 Task: Search One-way flight tickets for 2 adults, in Premium economy from Sharm El Sheikh to Beijing to travel on 15-Dec-2023.
Action: Mouse moved to (435, 368)
Screenshot: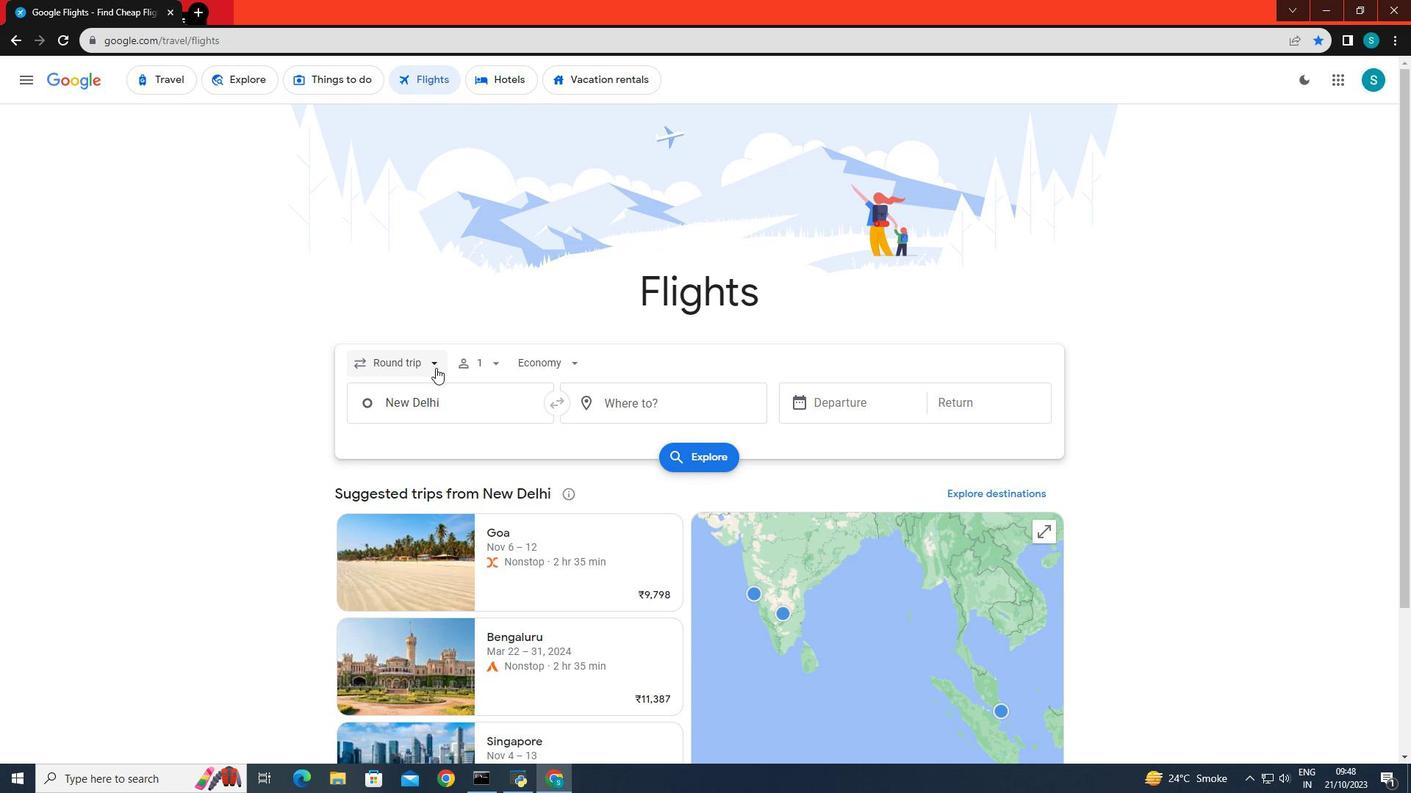 
Action: Mouse pressed left at (435, 368)
Screenshot: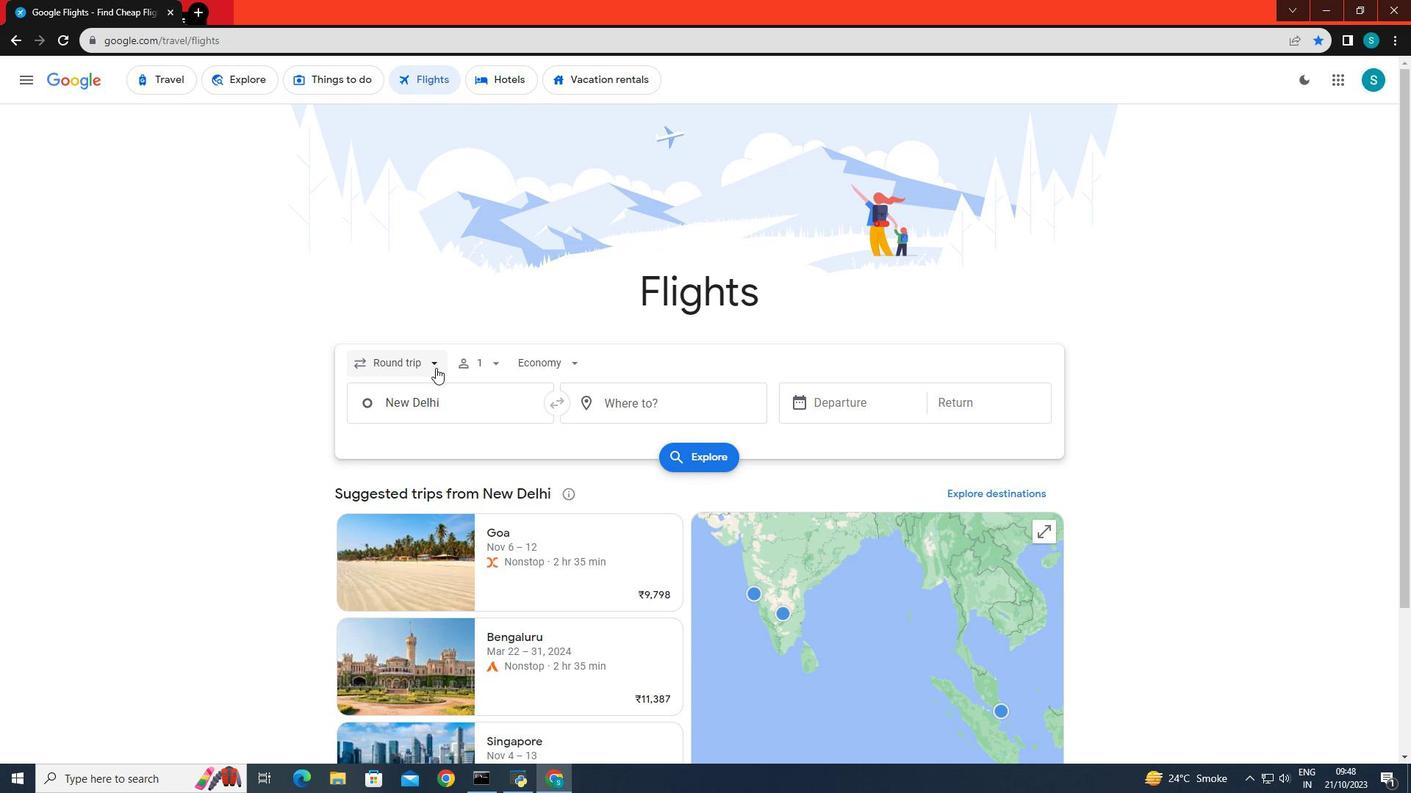 
Action: Mouse moved to (401, 430)
Screenshot: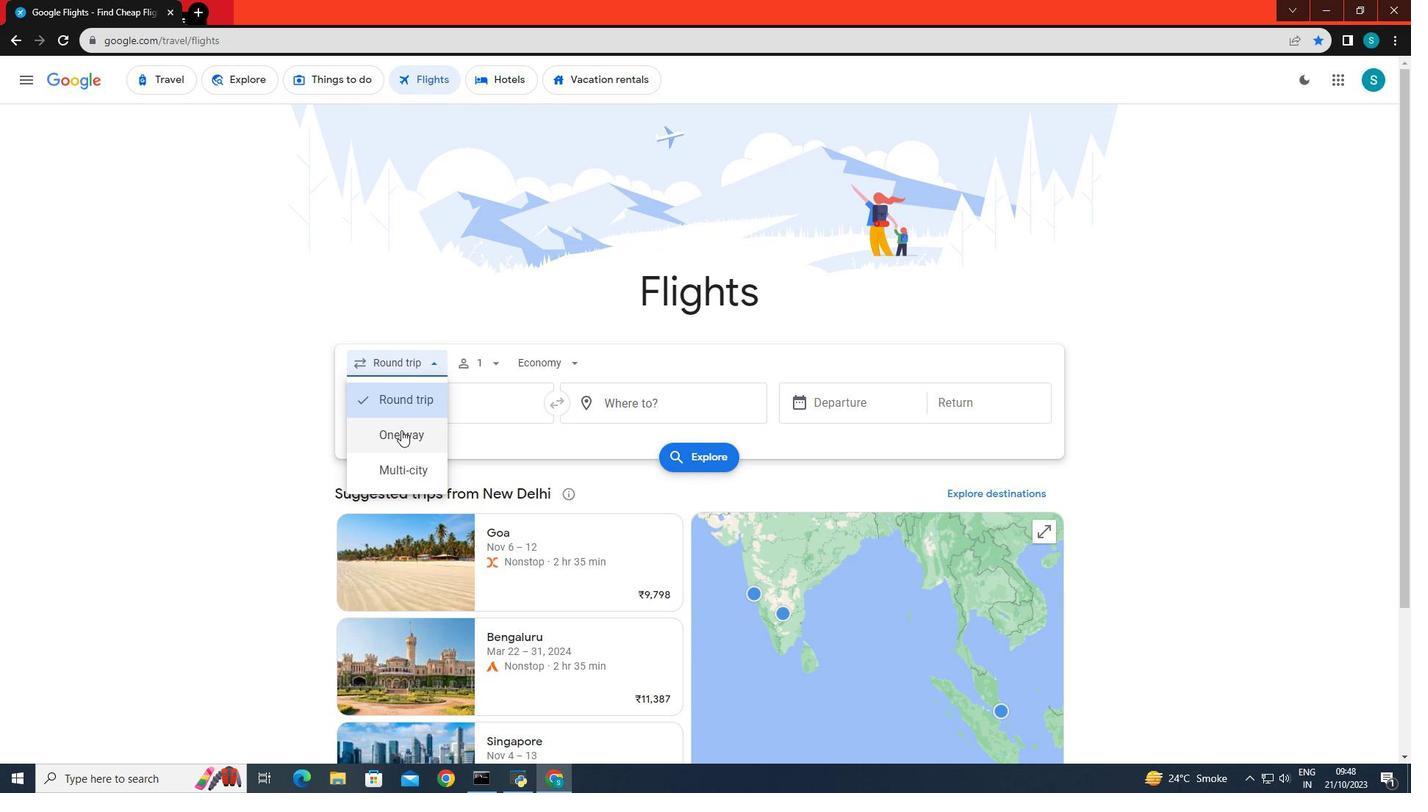 
Action: Mouse pressed left at (401, 430)
Screenshot: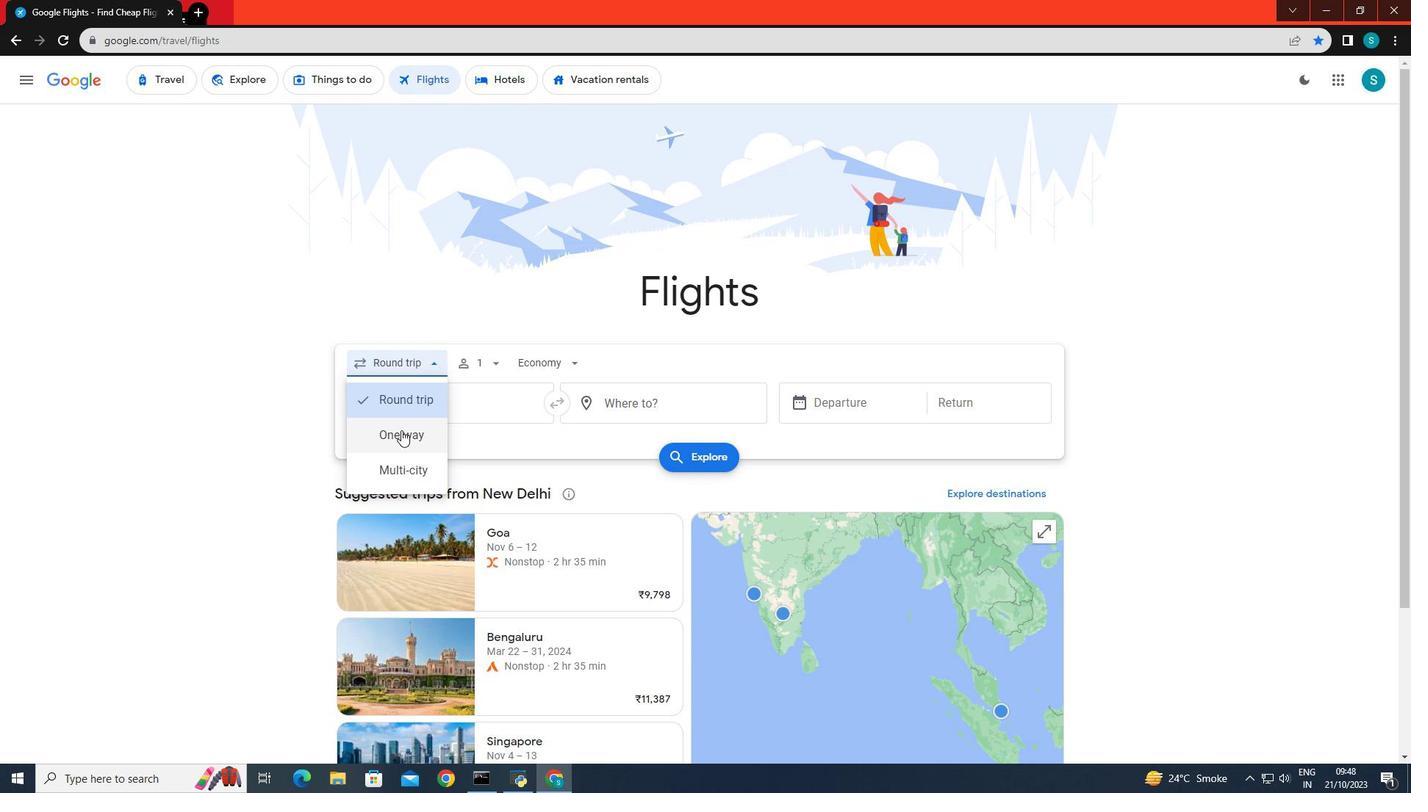 
Action: Mouse moved to (485, 367)
Screenshot: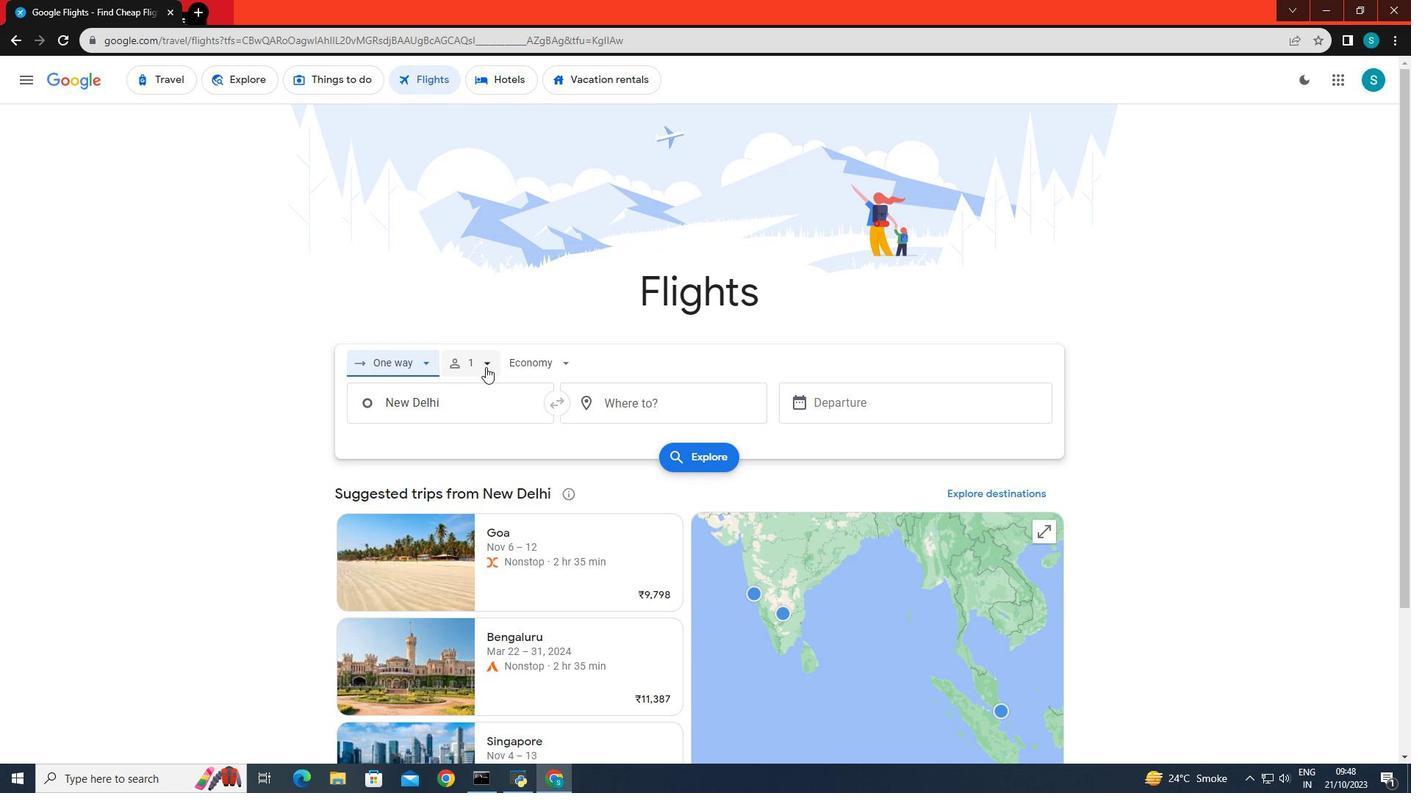 
Action: Mouse pressed left at (485, 367)
Screenshot: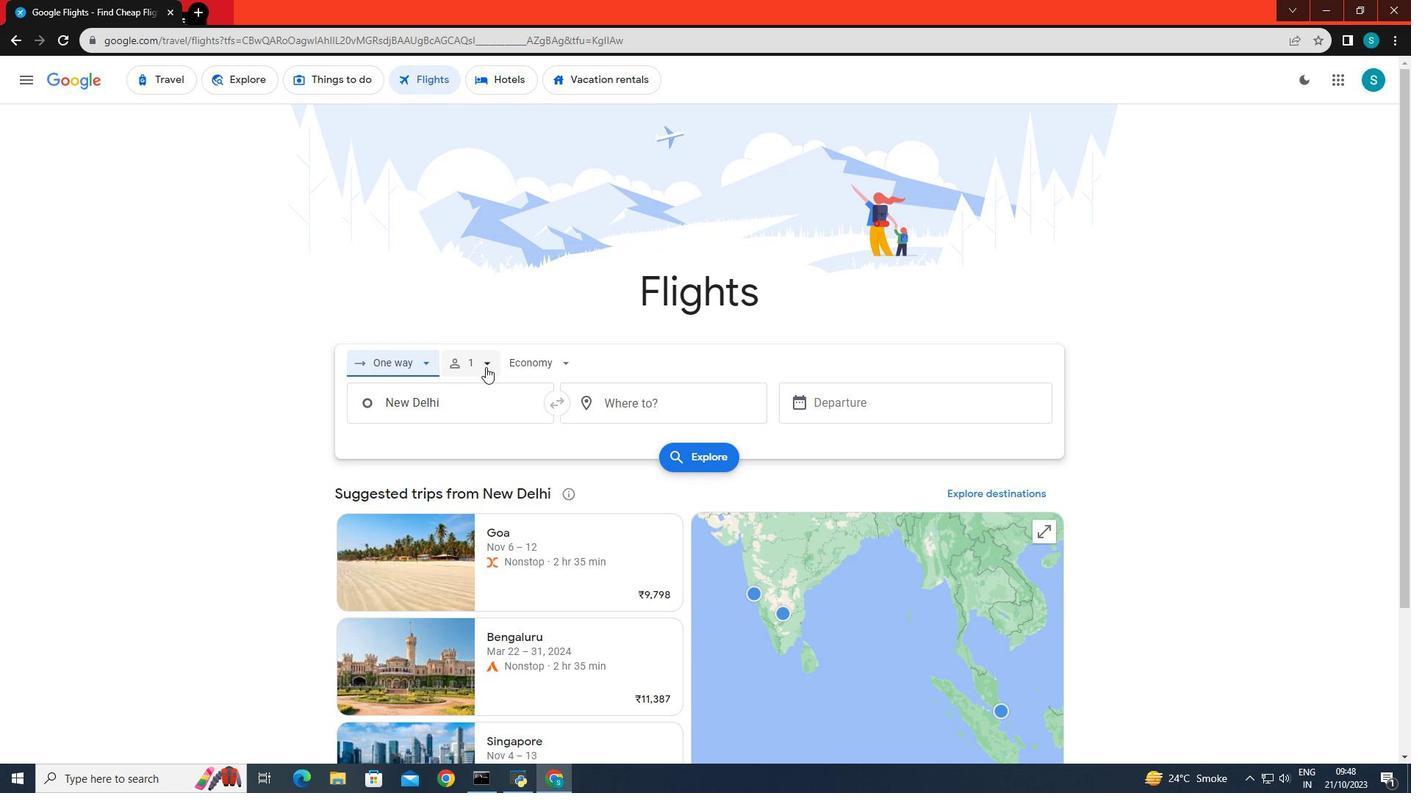 
Action: Mouse moved to (602, 402)
Screenshot: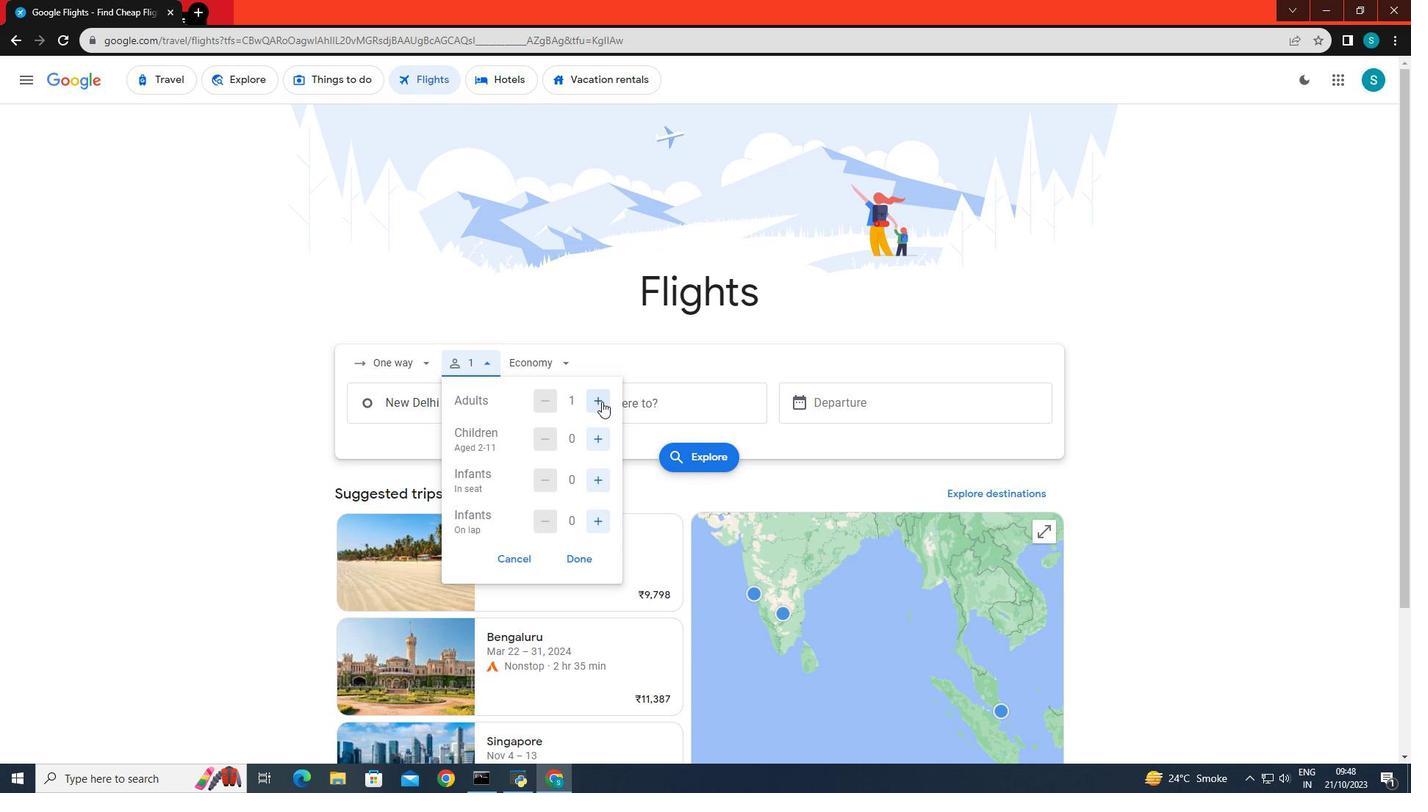 
Action: Mouse pressed left at (602, 402)
Screenshot: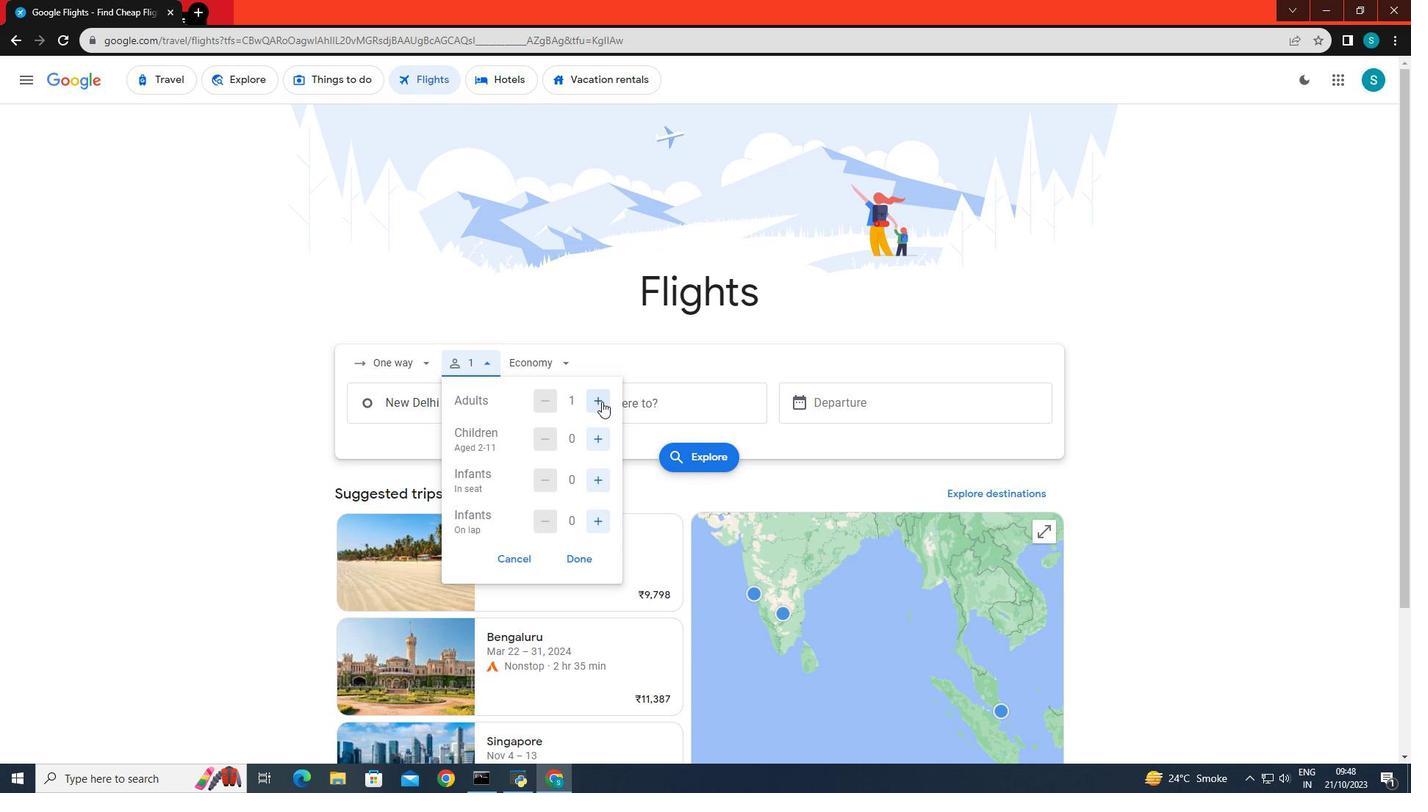 
Action: Mouse moved to (577, 568)
Screenshot: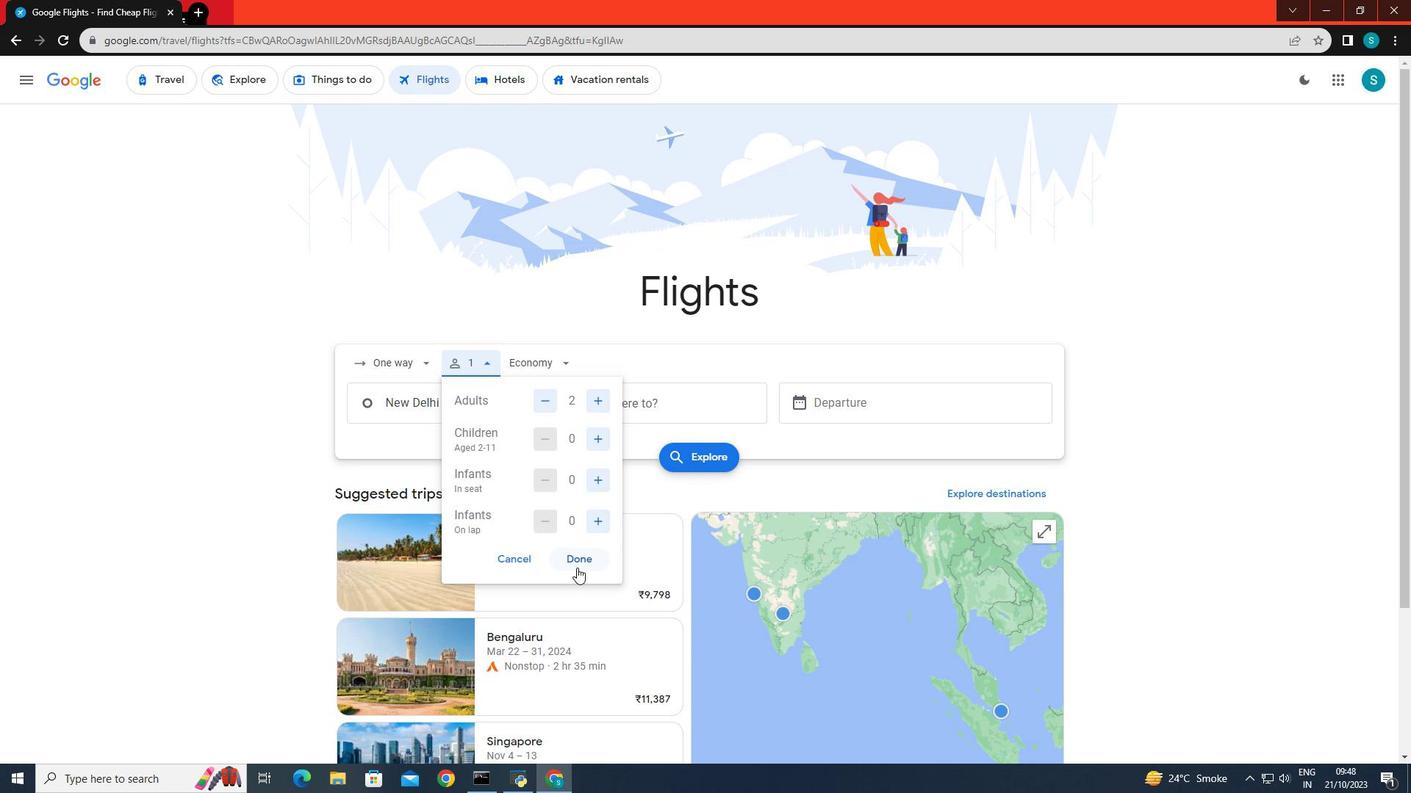 
Action: Mouse pressed left at (577, 568)
Screenshot: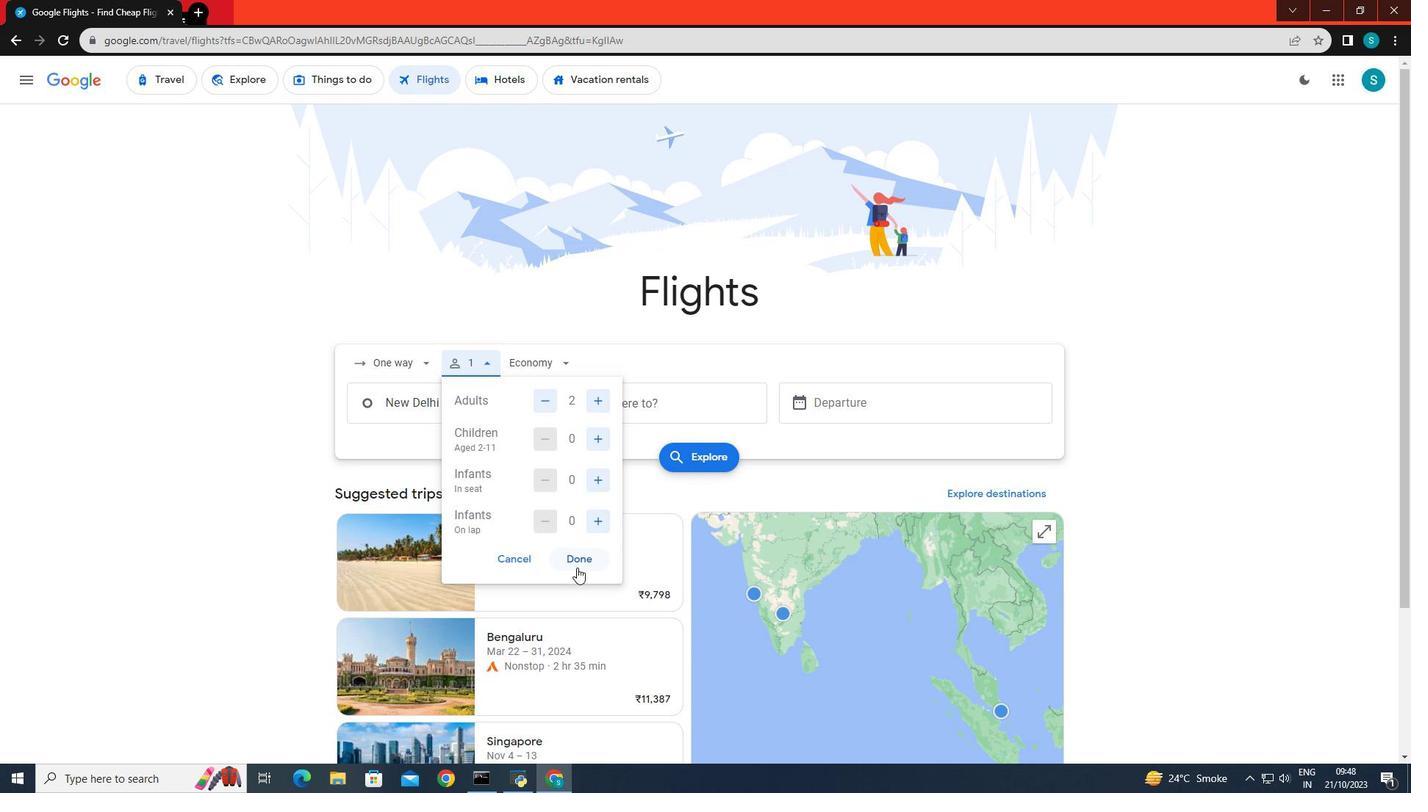 
Action: Mouse moved to (419, 423)
Screenshot: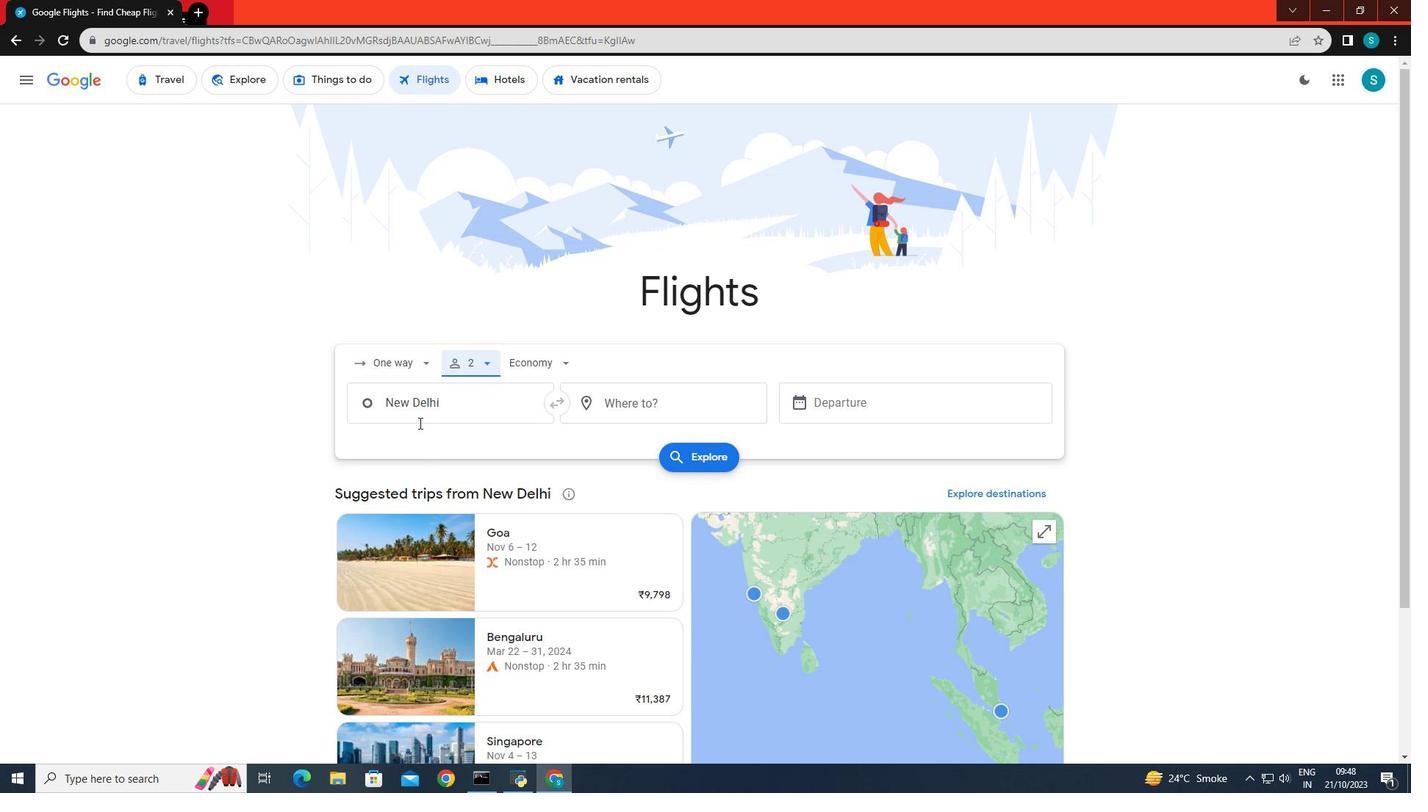 
Action: Mouse scrolled (419, 422) with delta (0, 0)
Screenshot: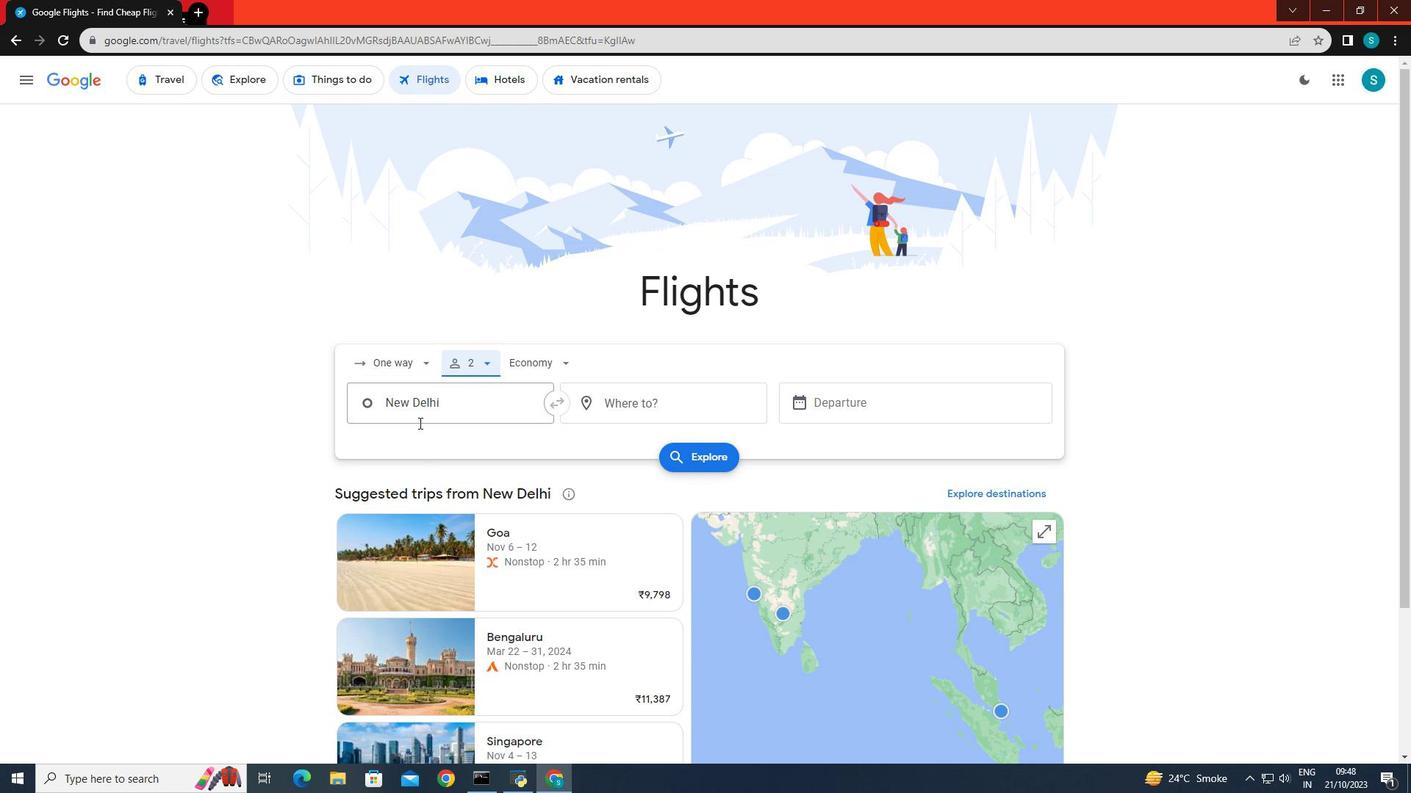 
Action: Mouse moved to (560, 293)
Screenshot: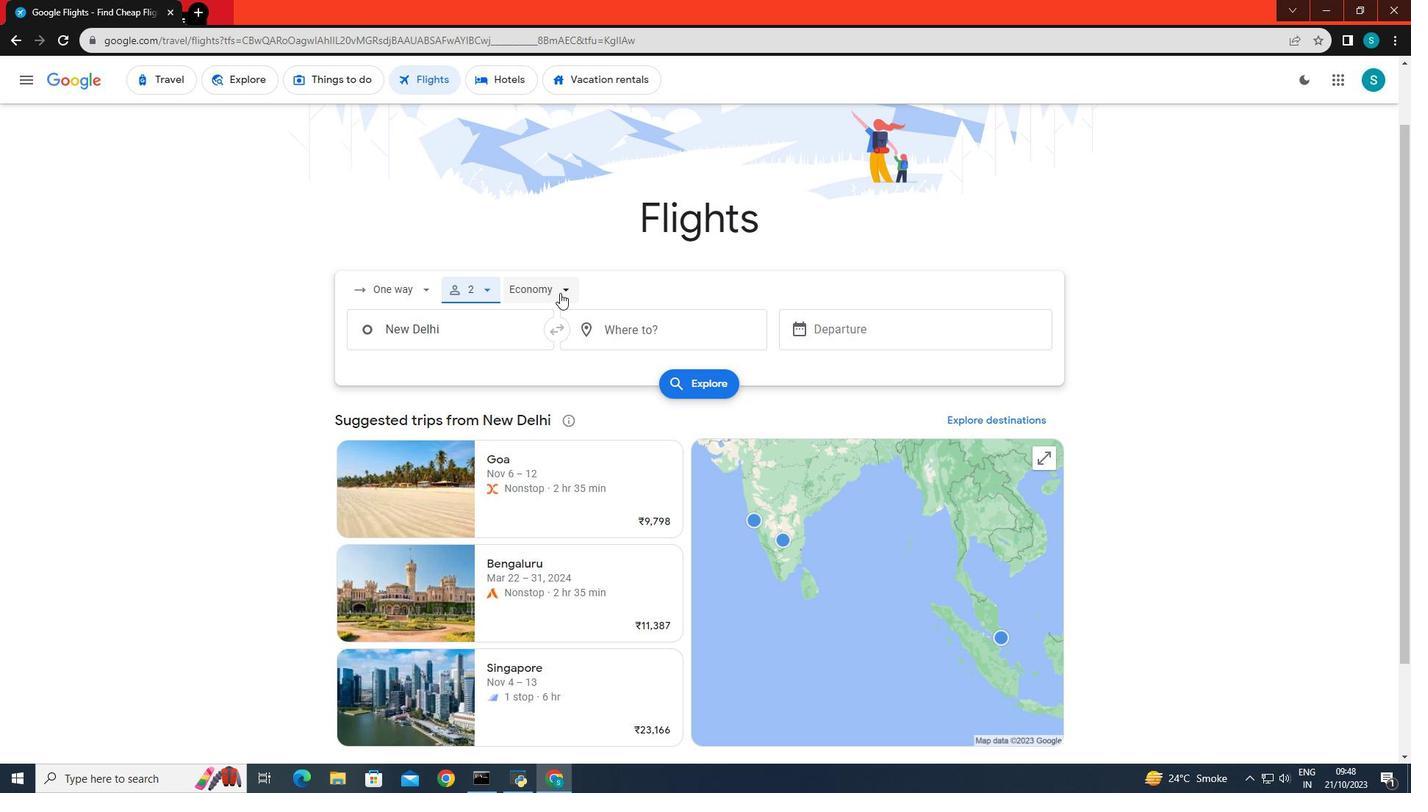 
Action: Mouse pressed left at (560, 293)
Screenshot: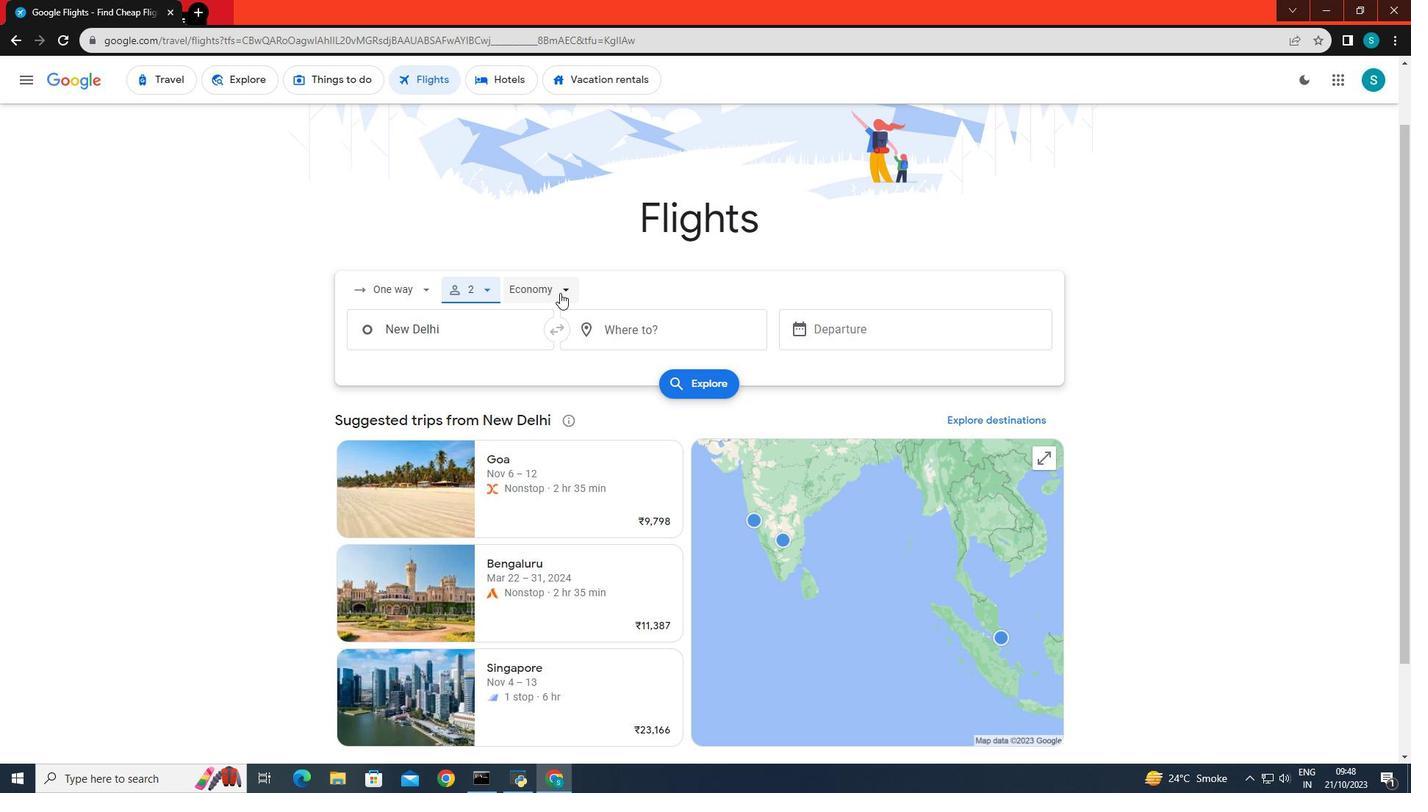 
Action: Mouse moved to (560, 362)
Screenshot: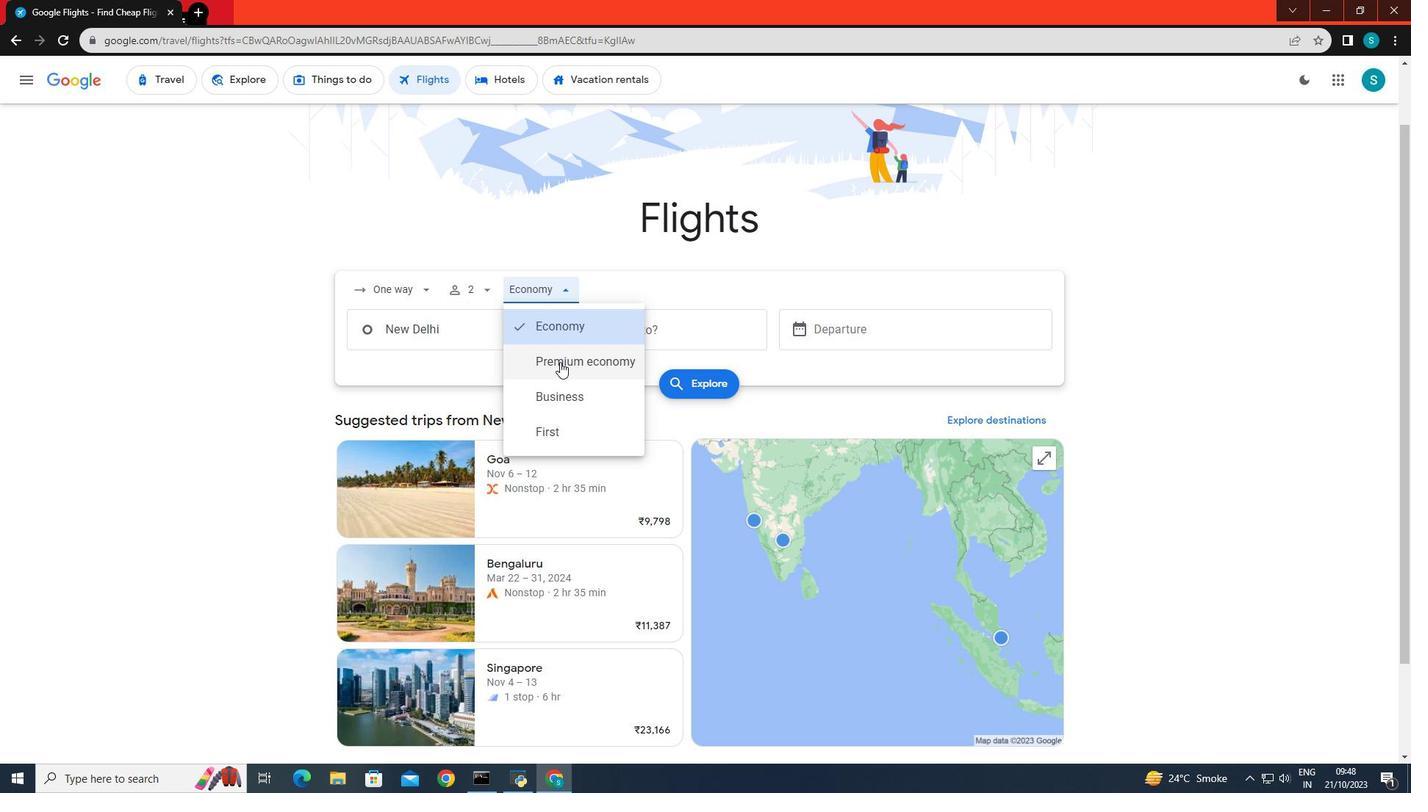 
Action: Mouse pressed left at (560, 362)
Screenshot: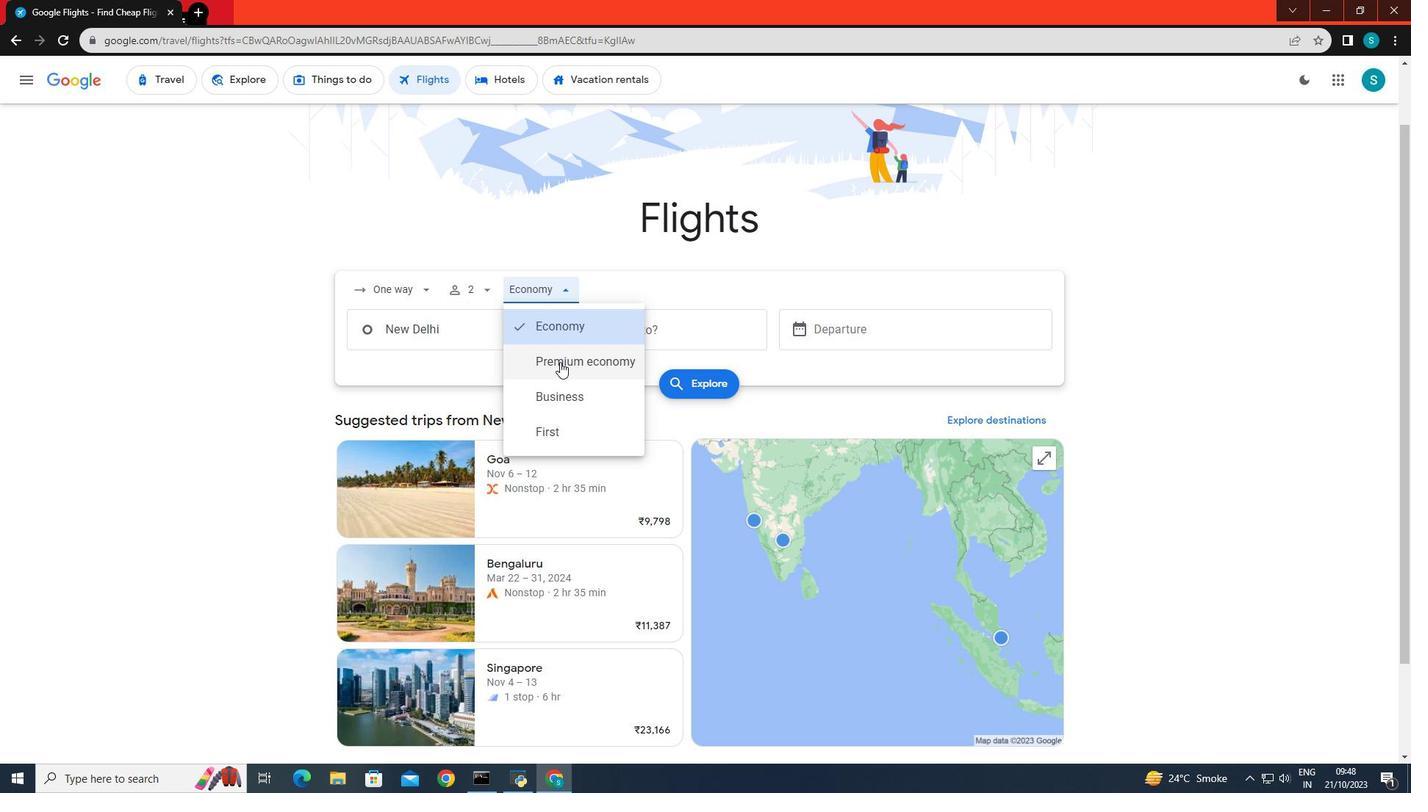 
Action: Mouse moved to (495, 336)
Screenshot: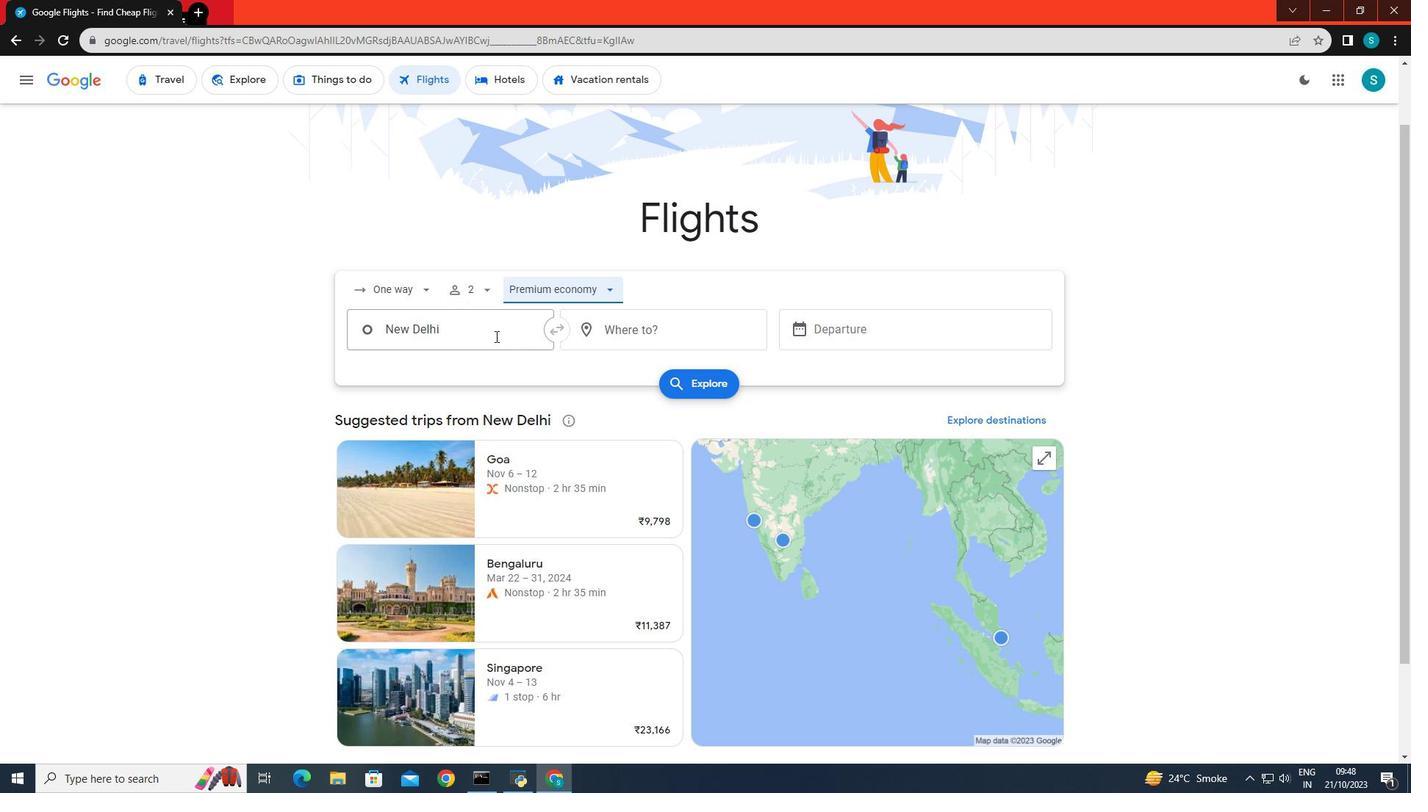 
Action: Mouse pressed left at (495, 336)
Screenshot: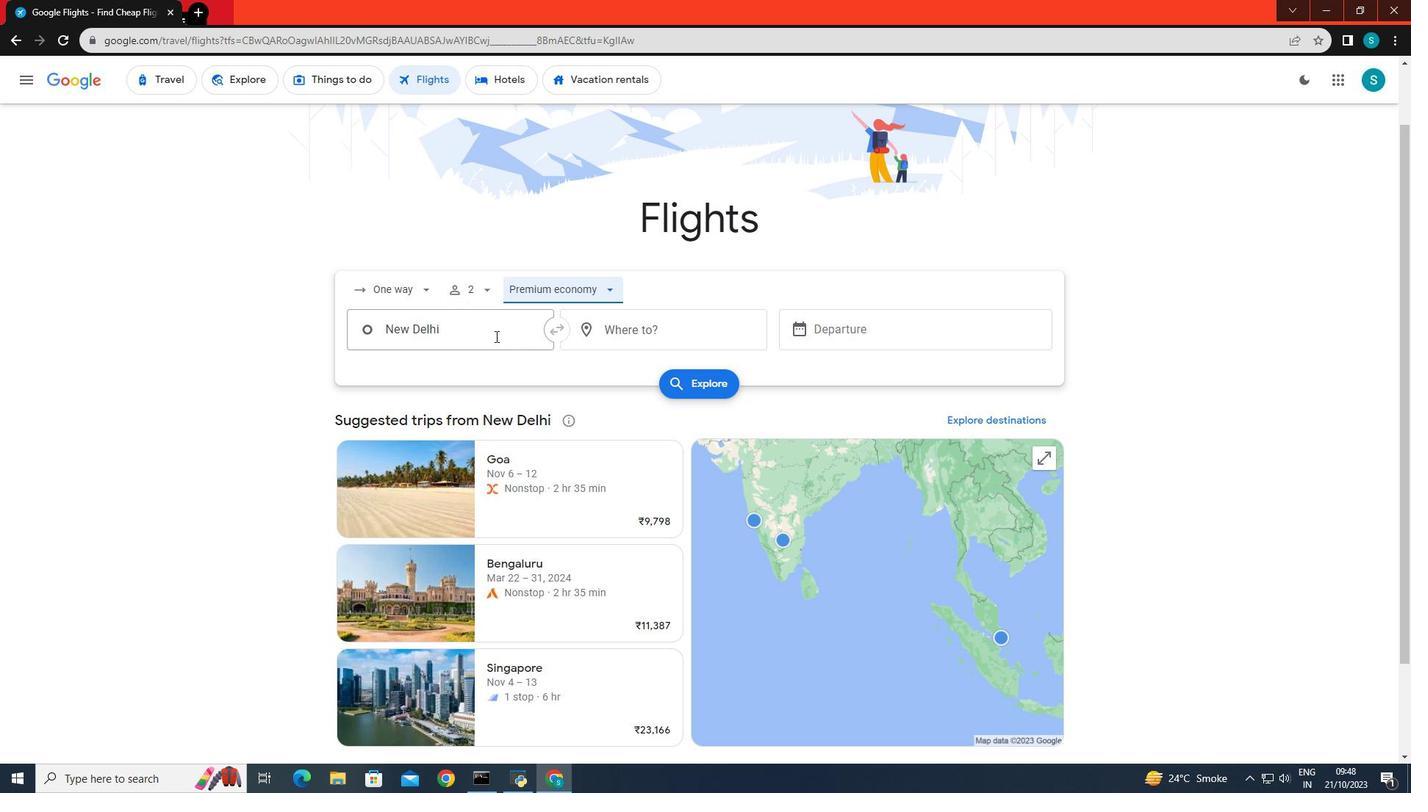 
Action: Key pressed <Key.backspace><Key.caps_lock>S<Key.caps_lock>har
Screenshot: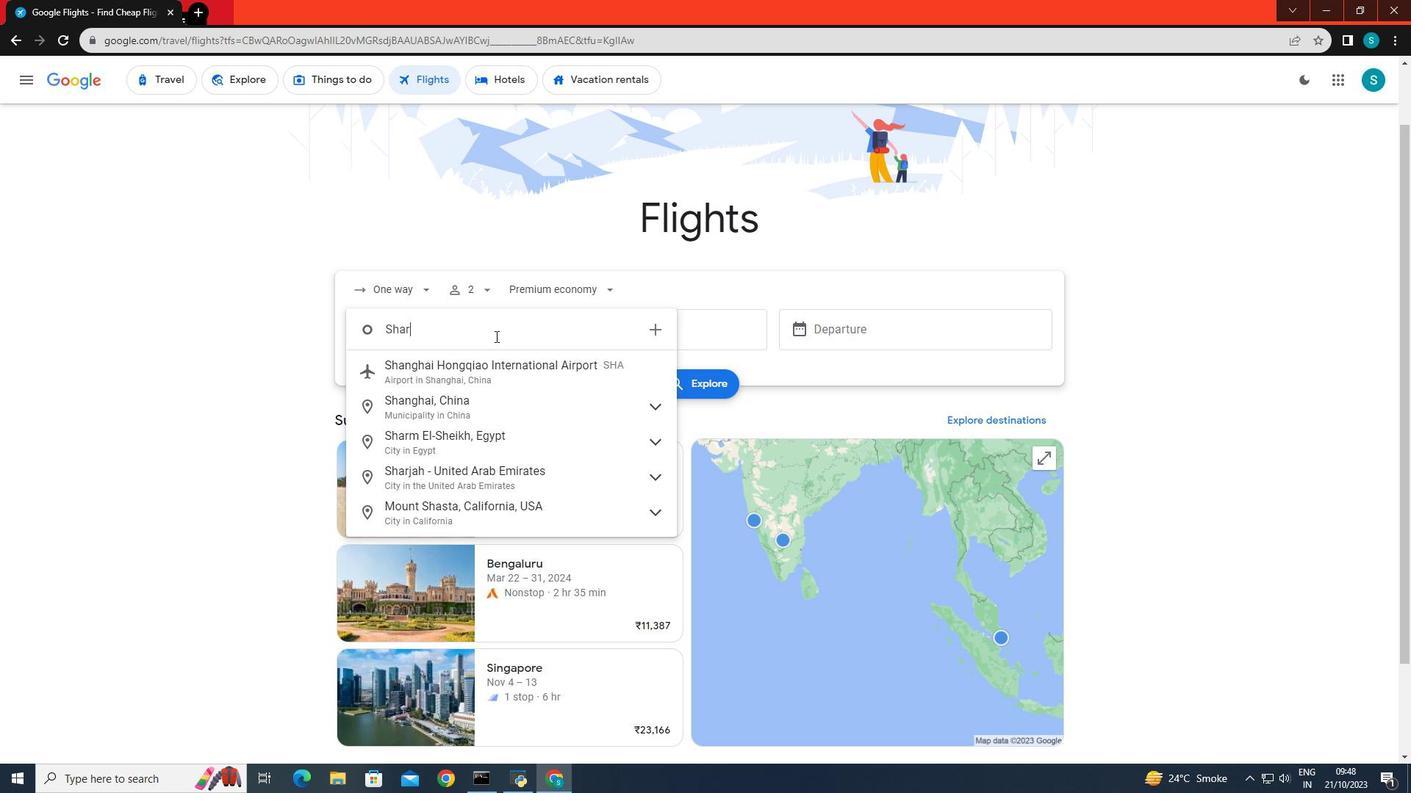 
Action: Mouse moved to (421, 361)
Screenshot: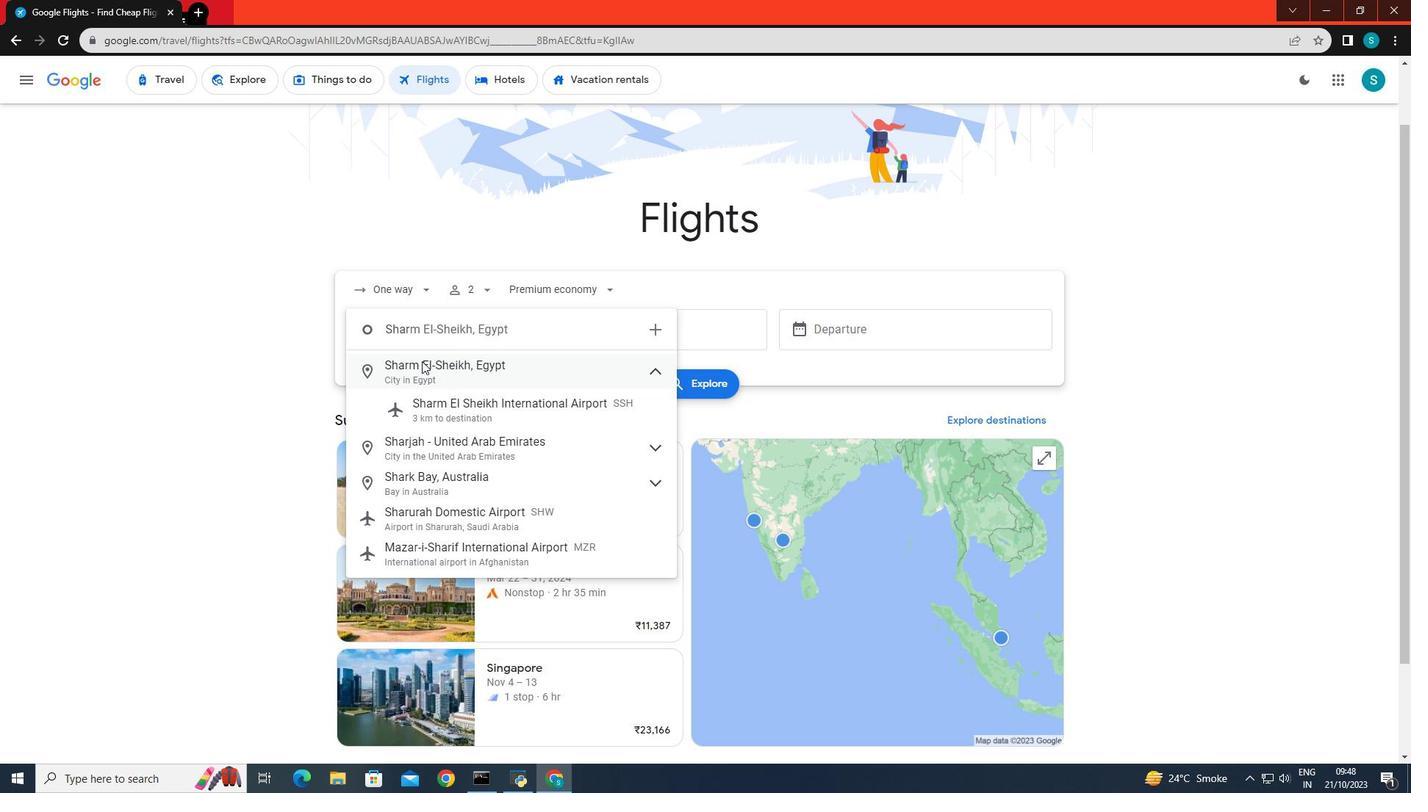 
Action: Mouse pressed left at (421, 361)
Screenshot: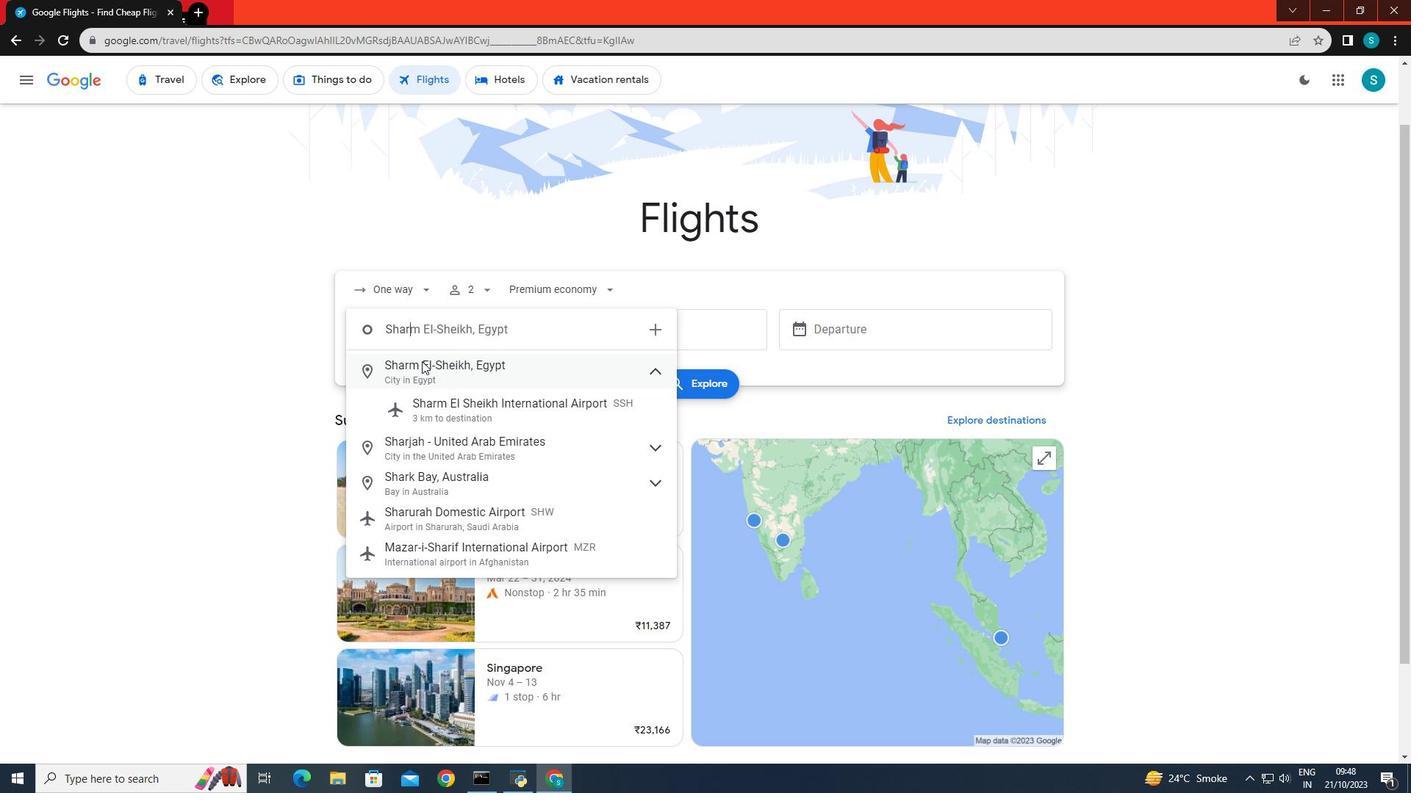 
Action: Mouse moved to (622, 324)
Screenshot: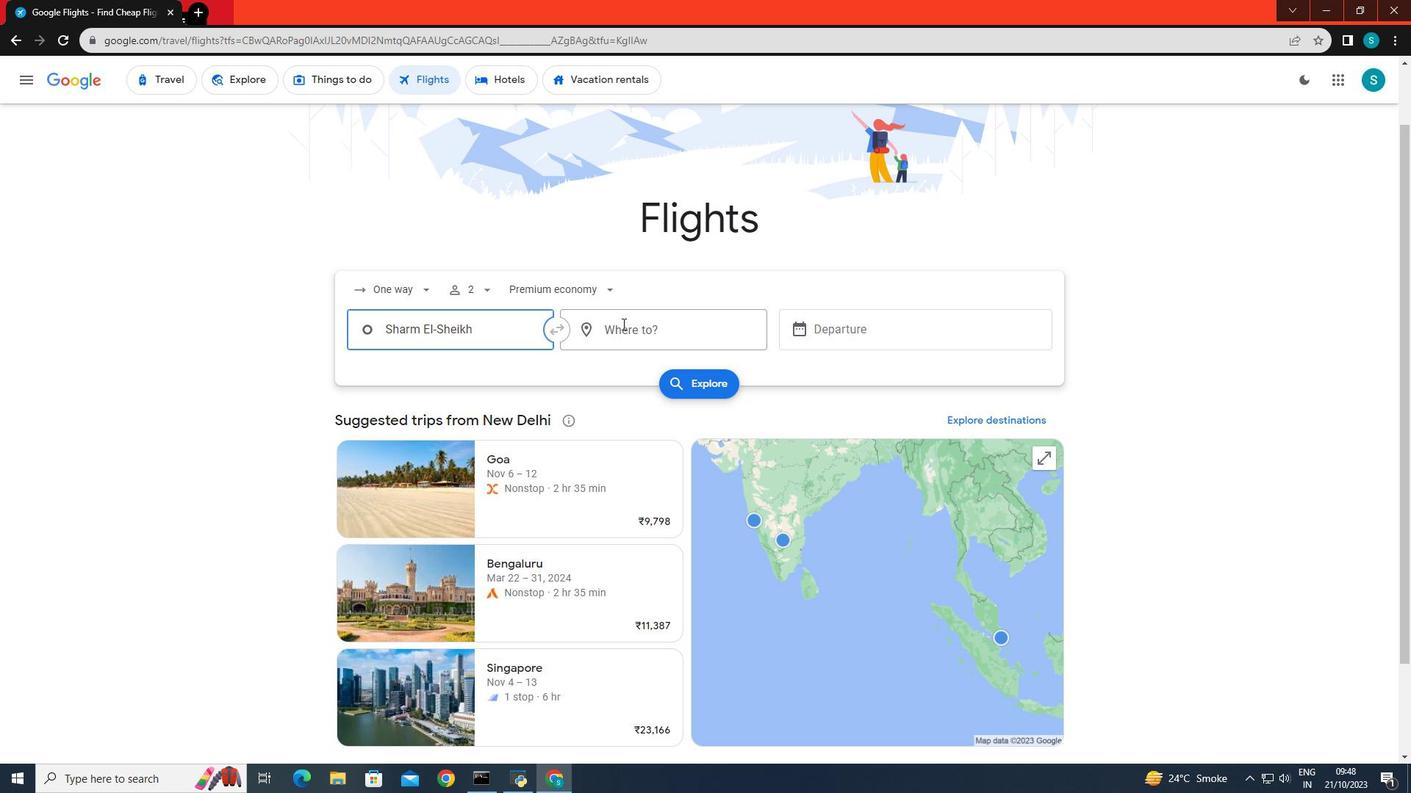 
Action: Mouse pressed left at (622, 324)
Screenshot: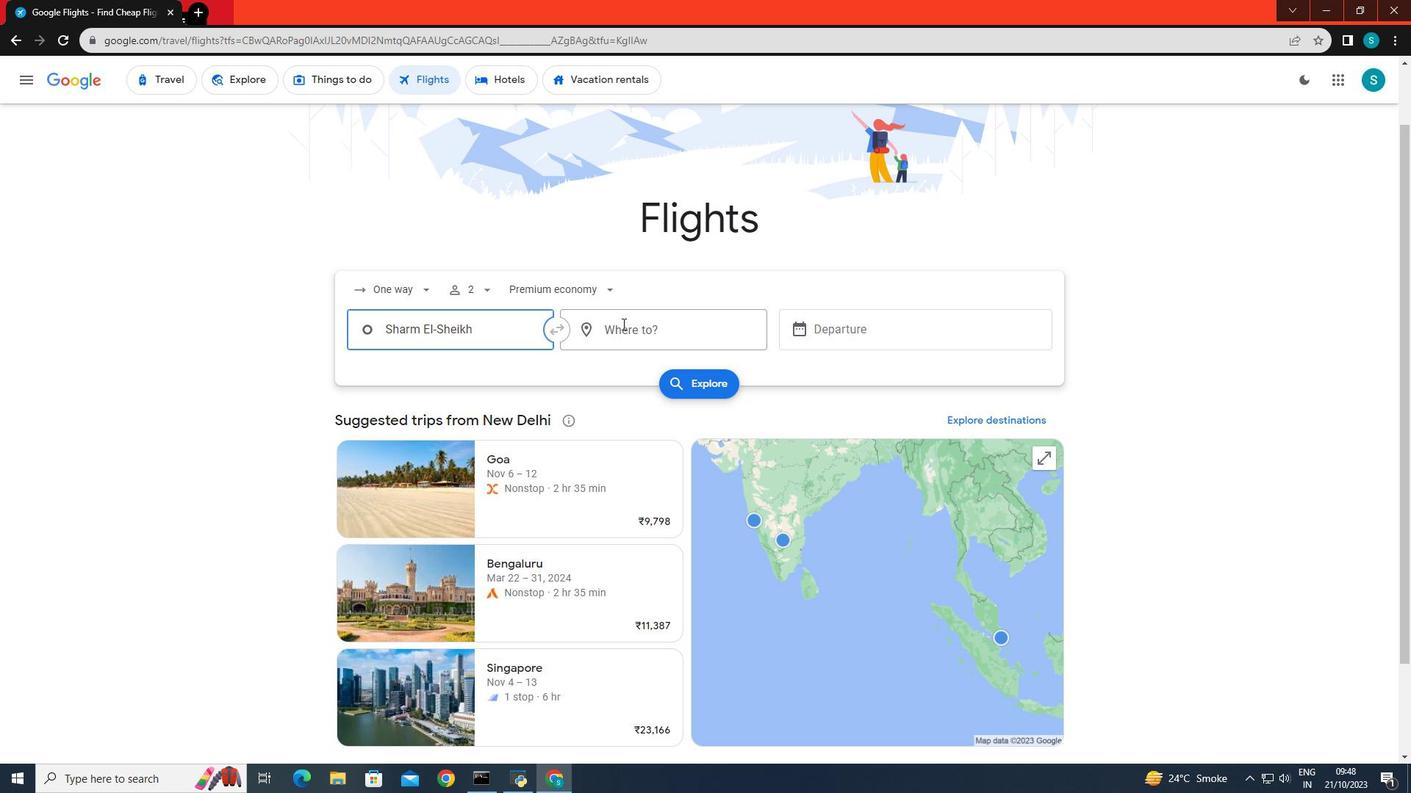 
Action: Key pressed <Key.caps_lock>B<Key.caps_lock>ei
Screenshot: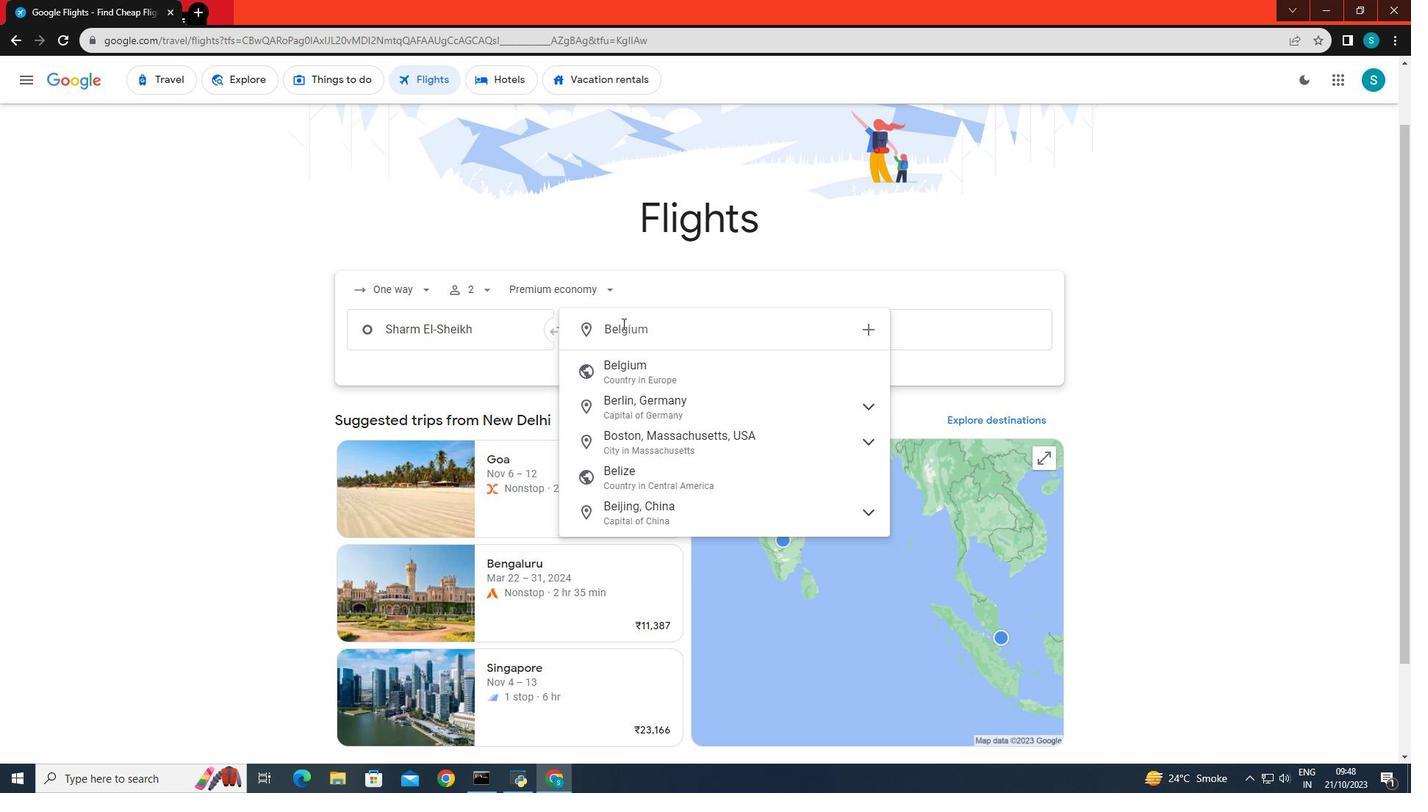 
Action: Mouse moved to (663, 360)
Screenshot: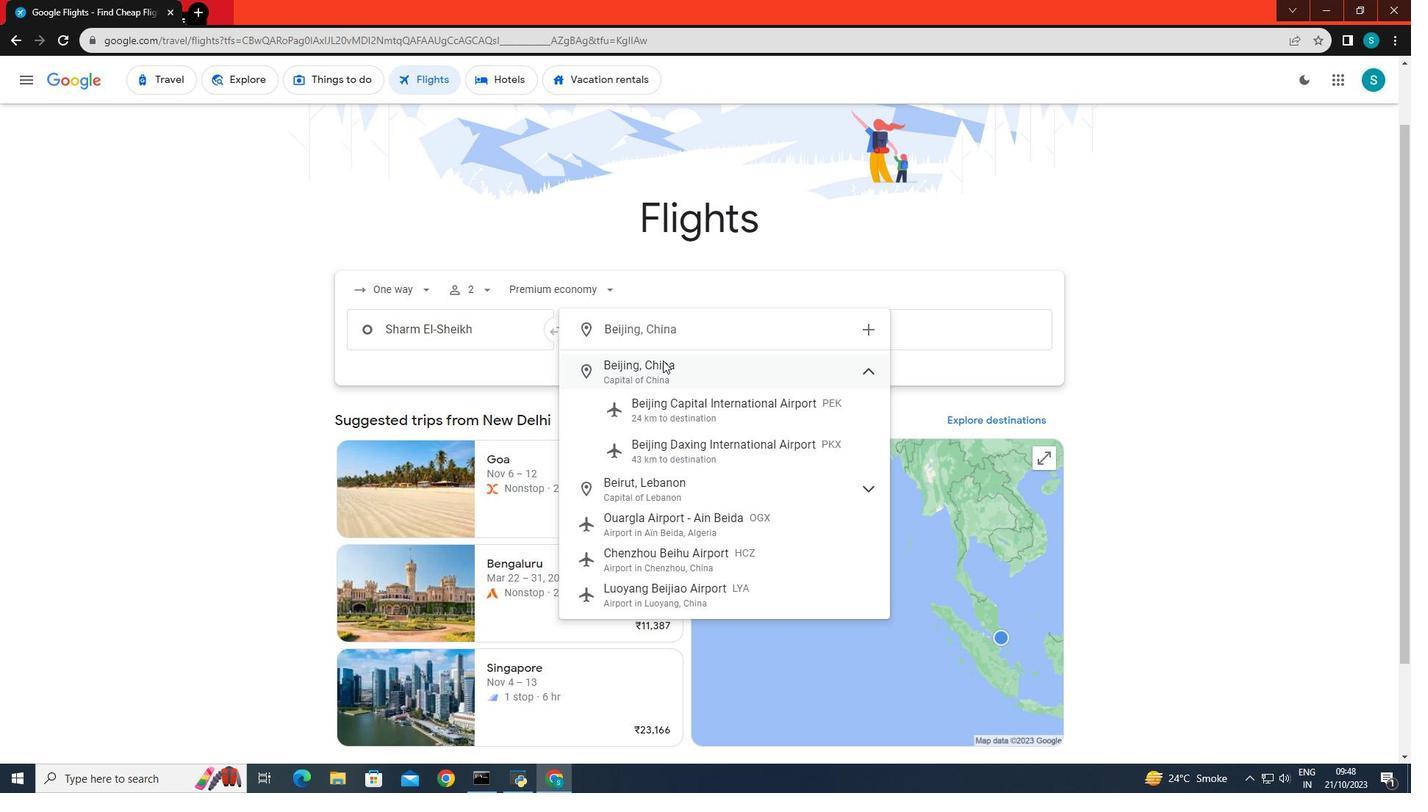 
Action: Mouse pressed left at (663, 360)
Screenshot: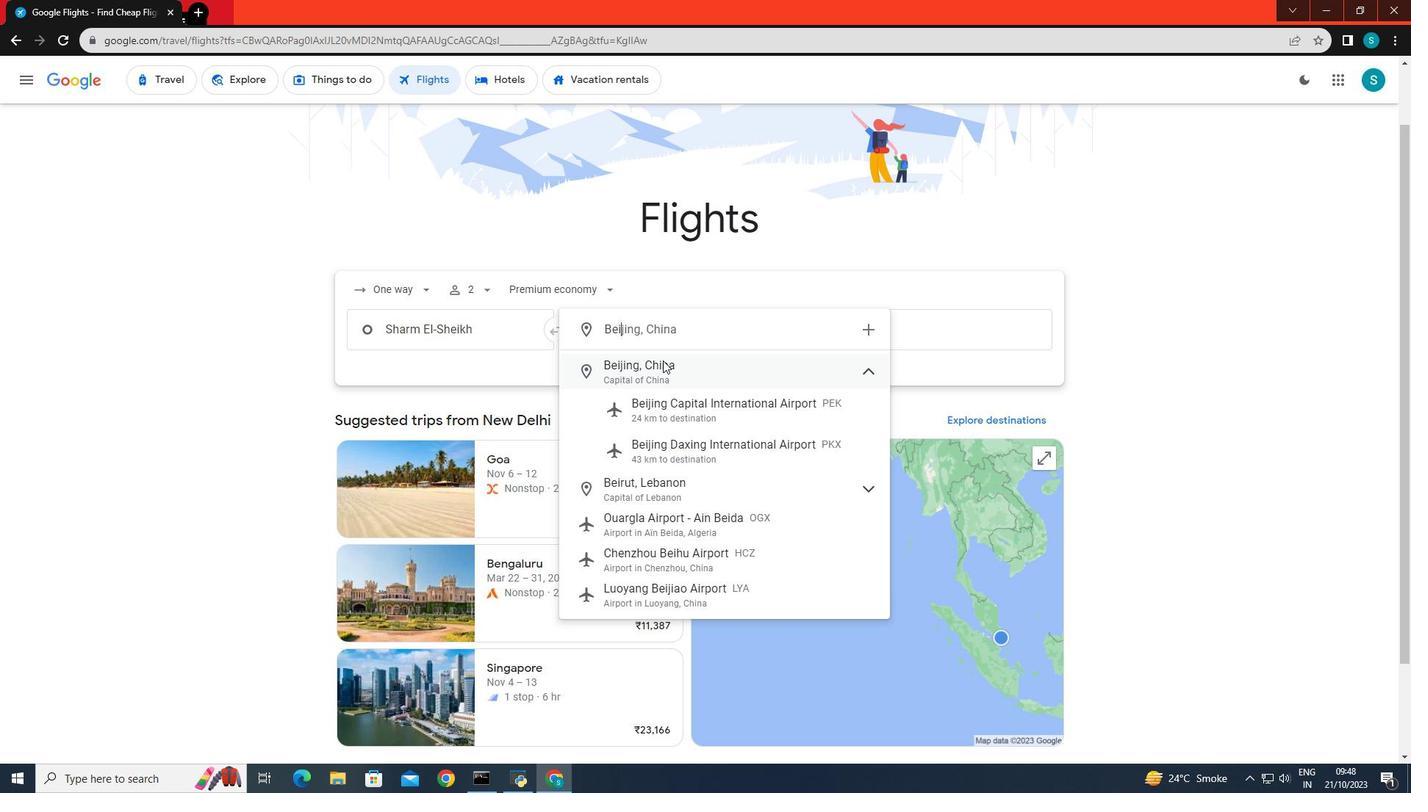
Action: Mouse moved to (852, 327)
Screenshot: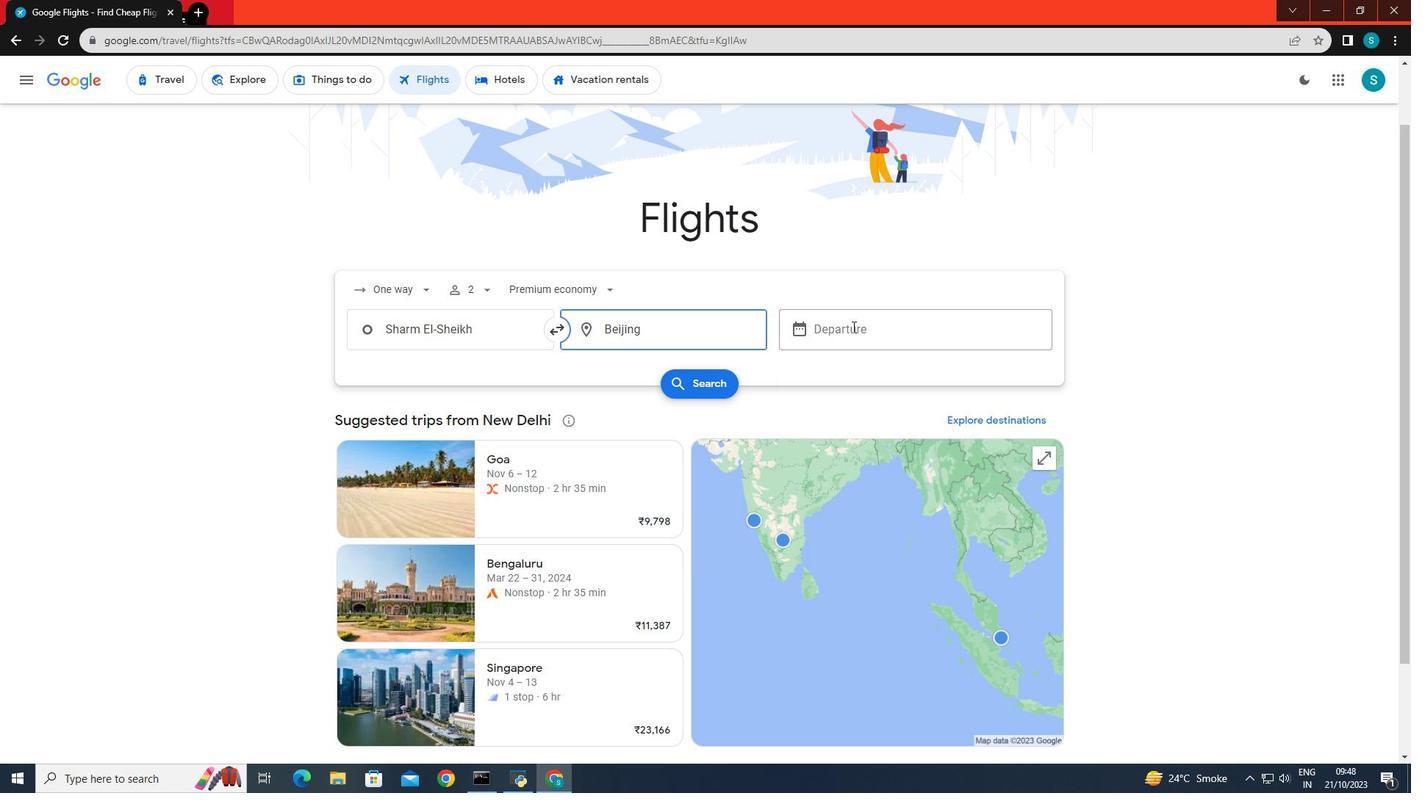 
Action: Mouse pressed left at (852, 327)
Screenshot: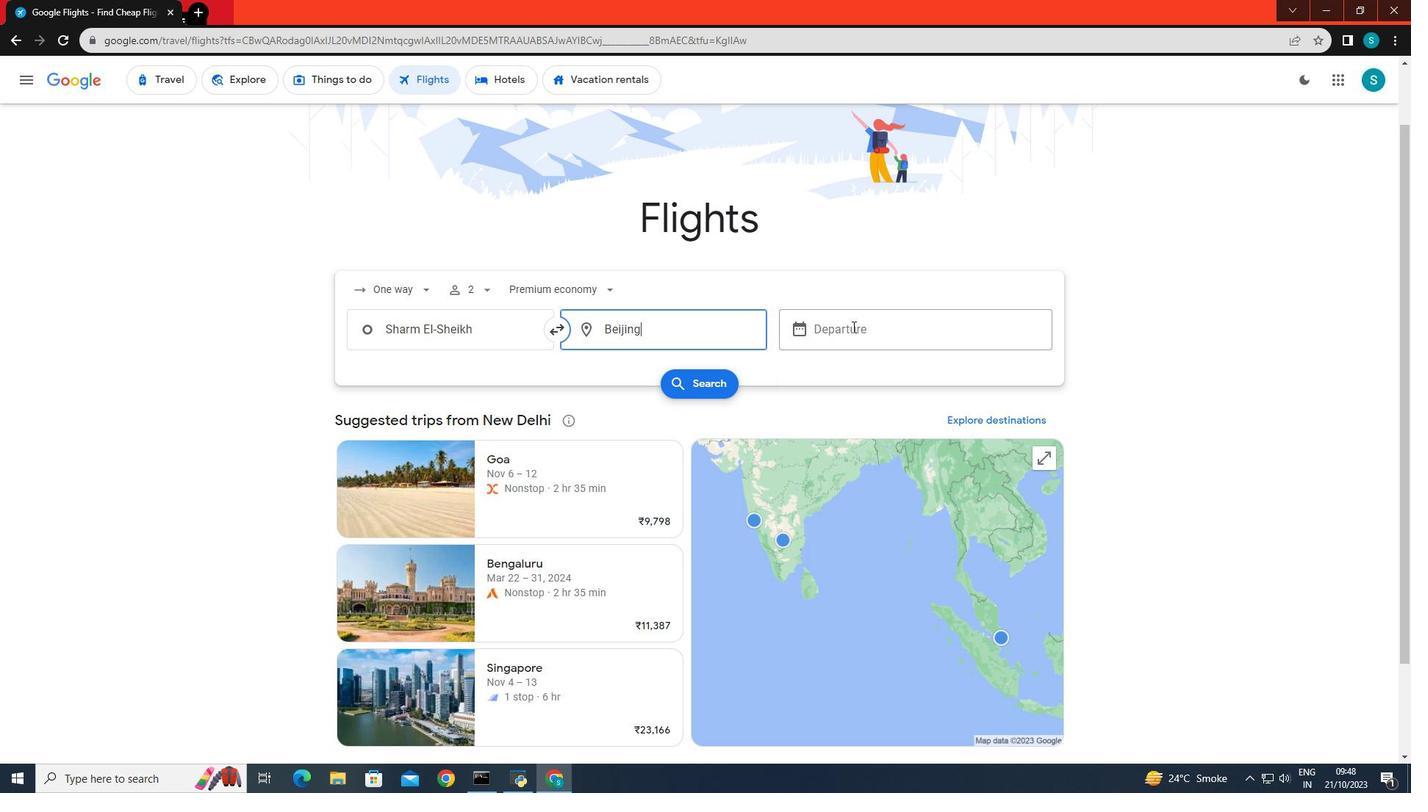
Action: Mouse moved to (1063, 519)
Screenshot: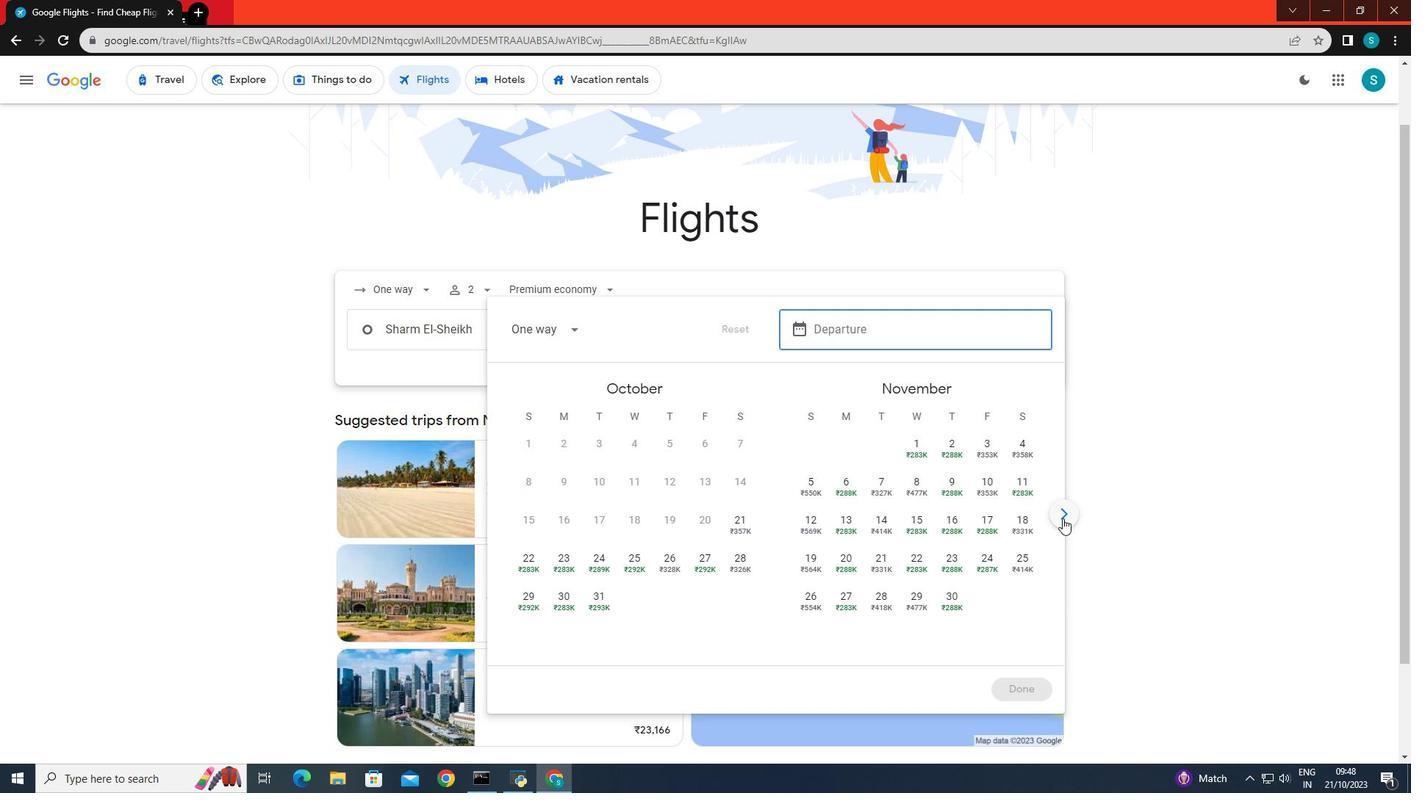 
Action: Mouse pressed left at (1063, 519)
Screenshot: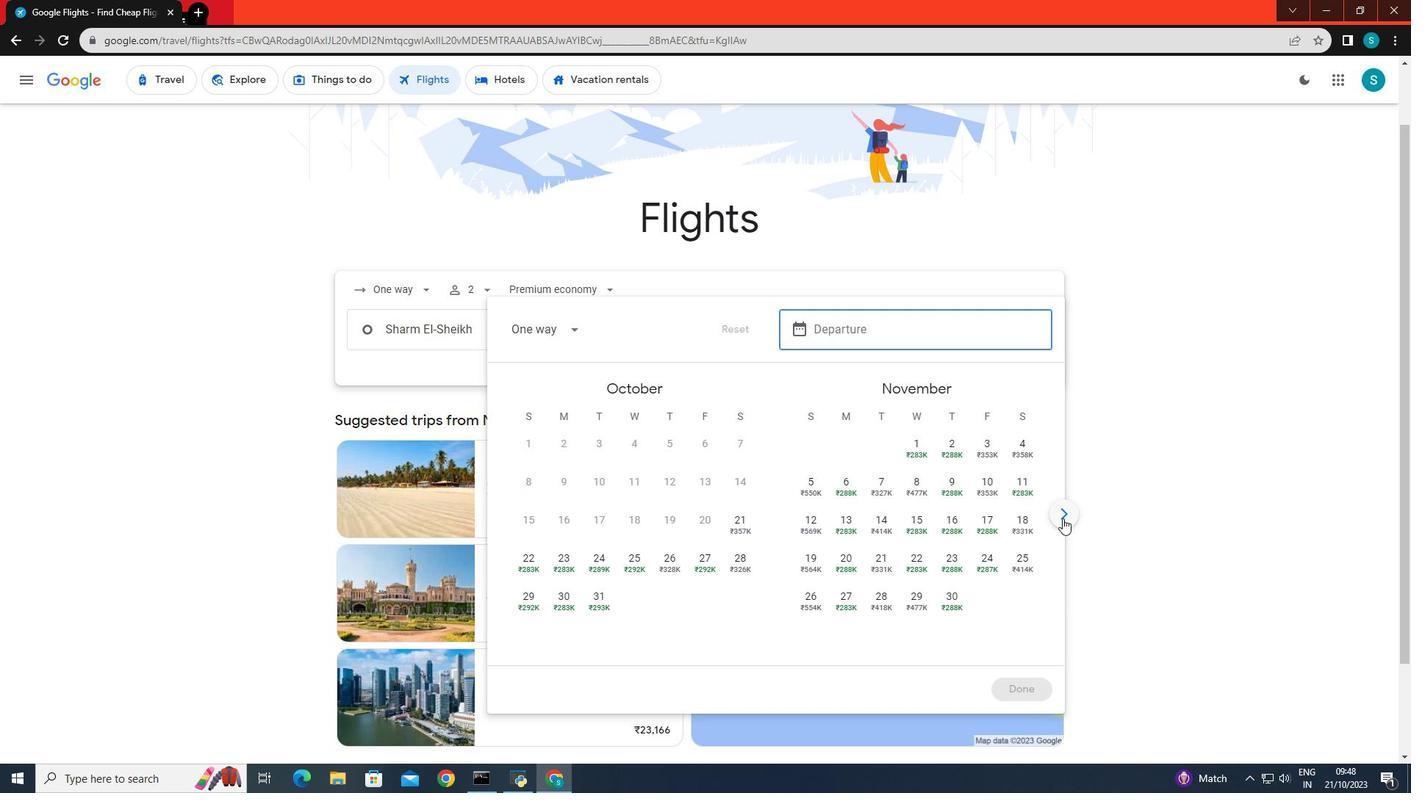 
Action: Mouse moved to (988, 522)
Screenshot: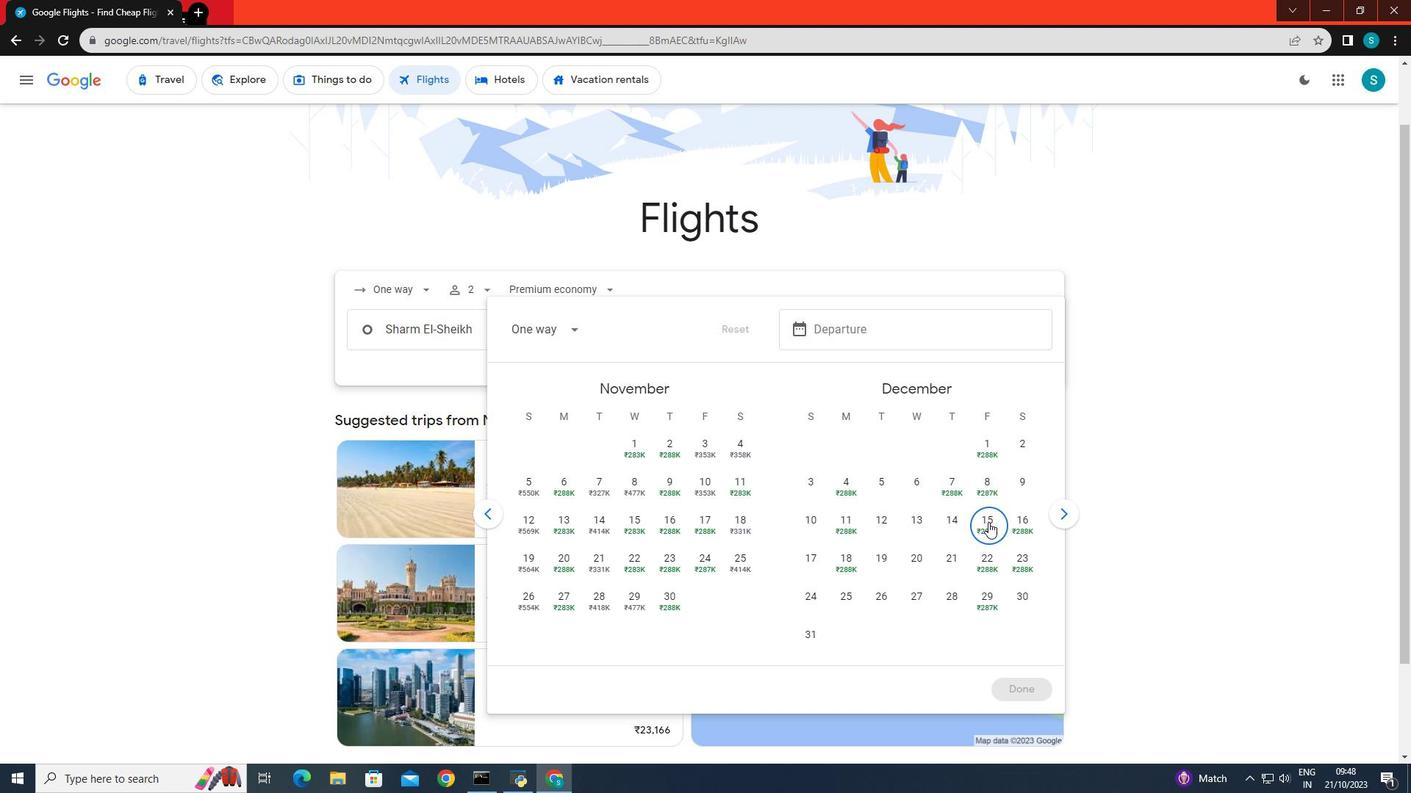 
Action: Mouse pressed left at (988, 522)
Screenshot: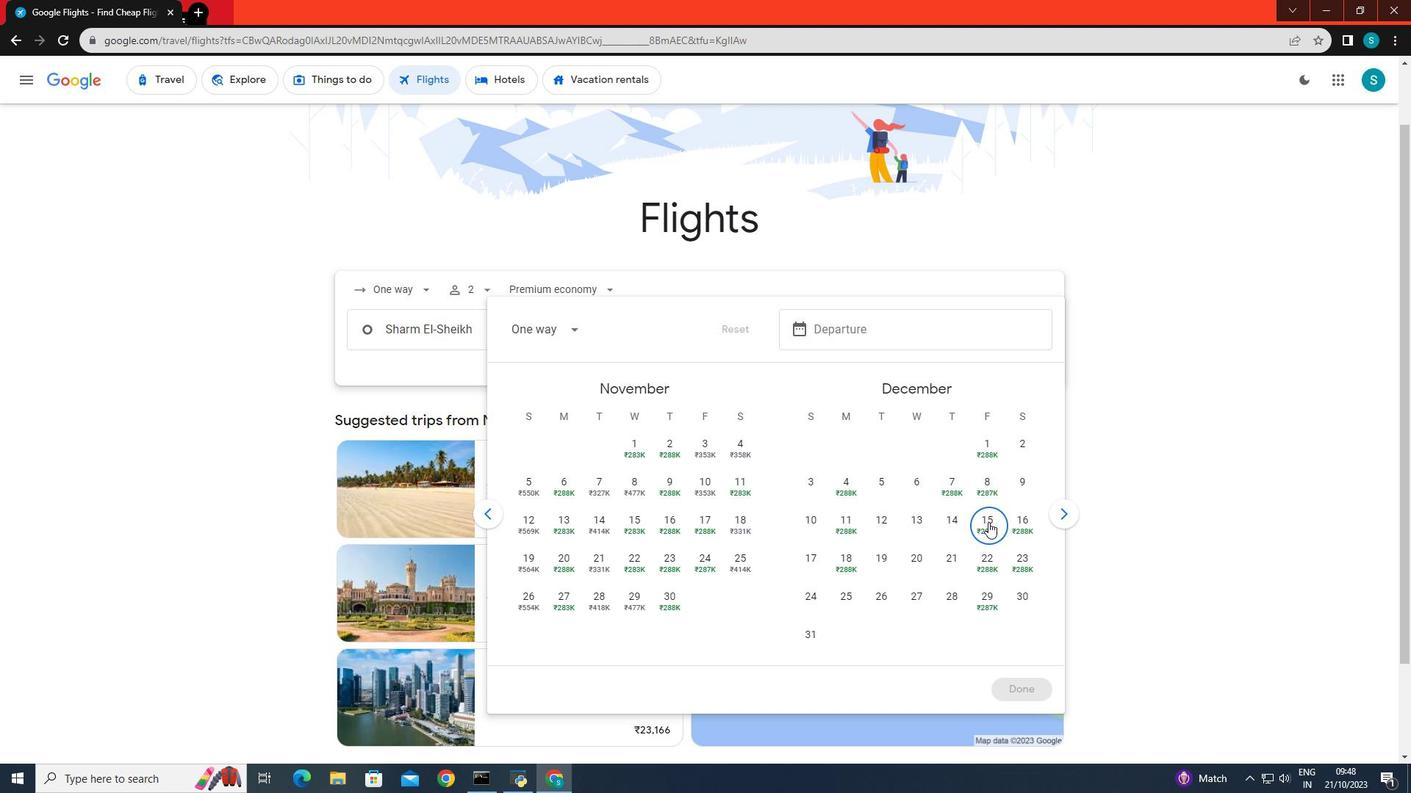 
Action: Mouse moved to (1011, 680)
Screenshot: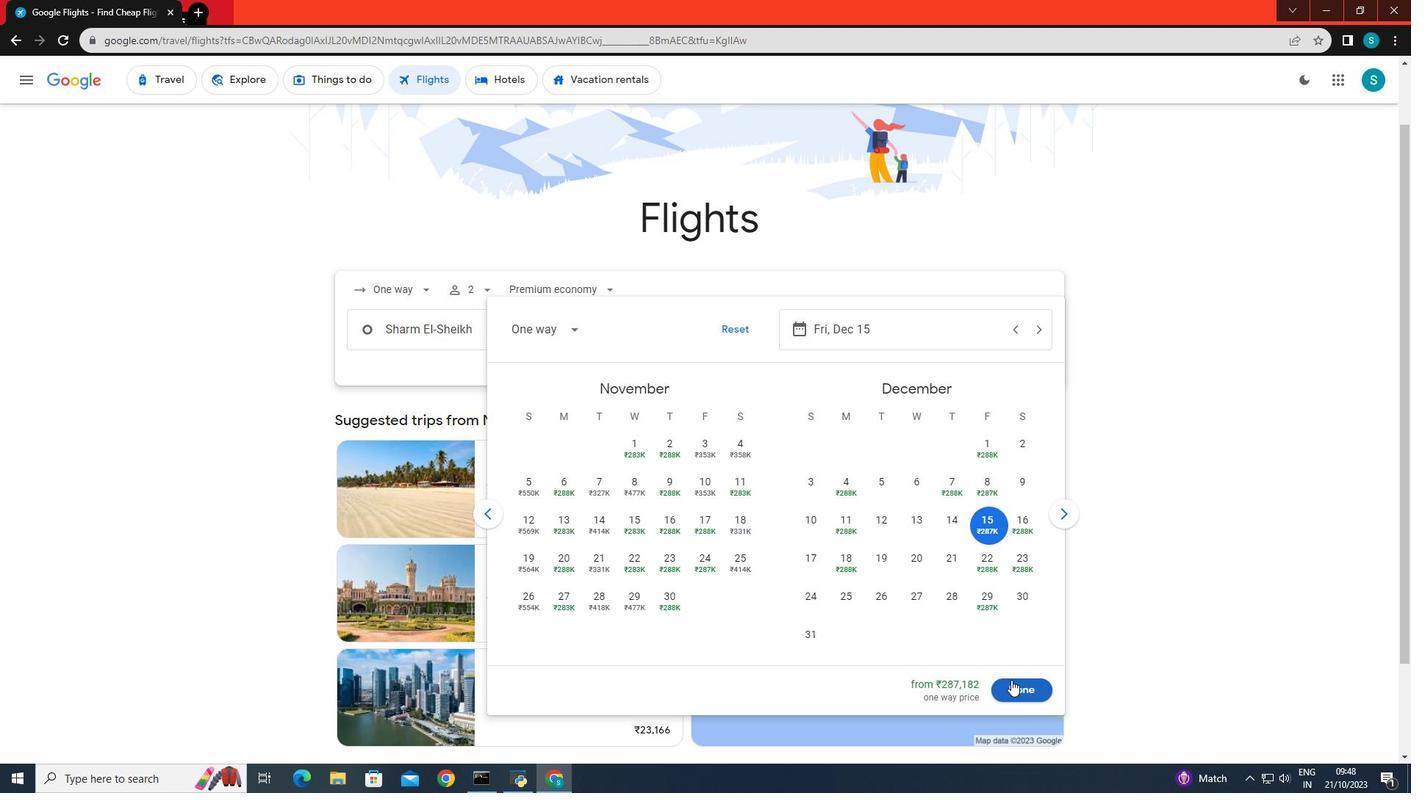
Action: Mouse pressed left at (1011, 680)
Screenshot: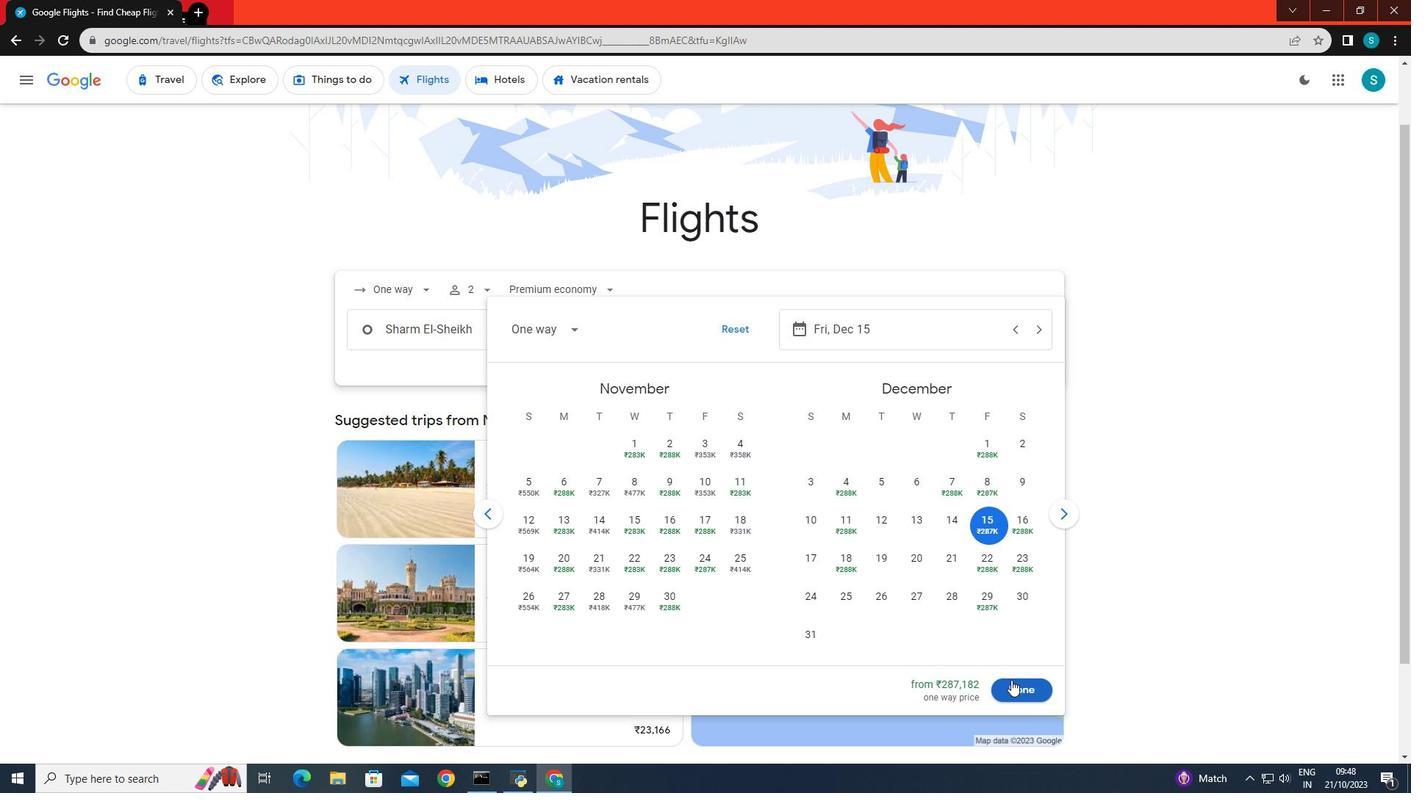 
Action: Mouse moved to (710, 384)
Screenshot: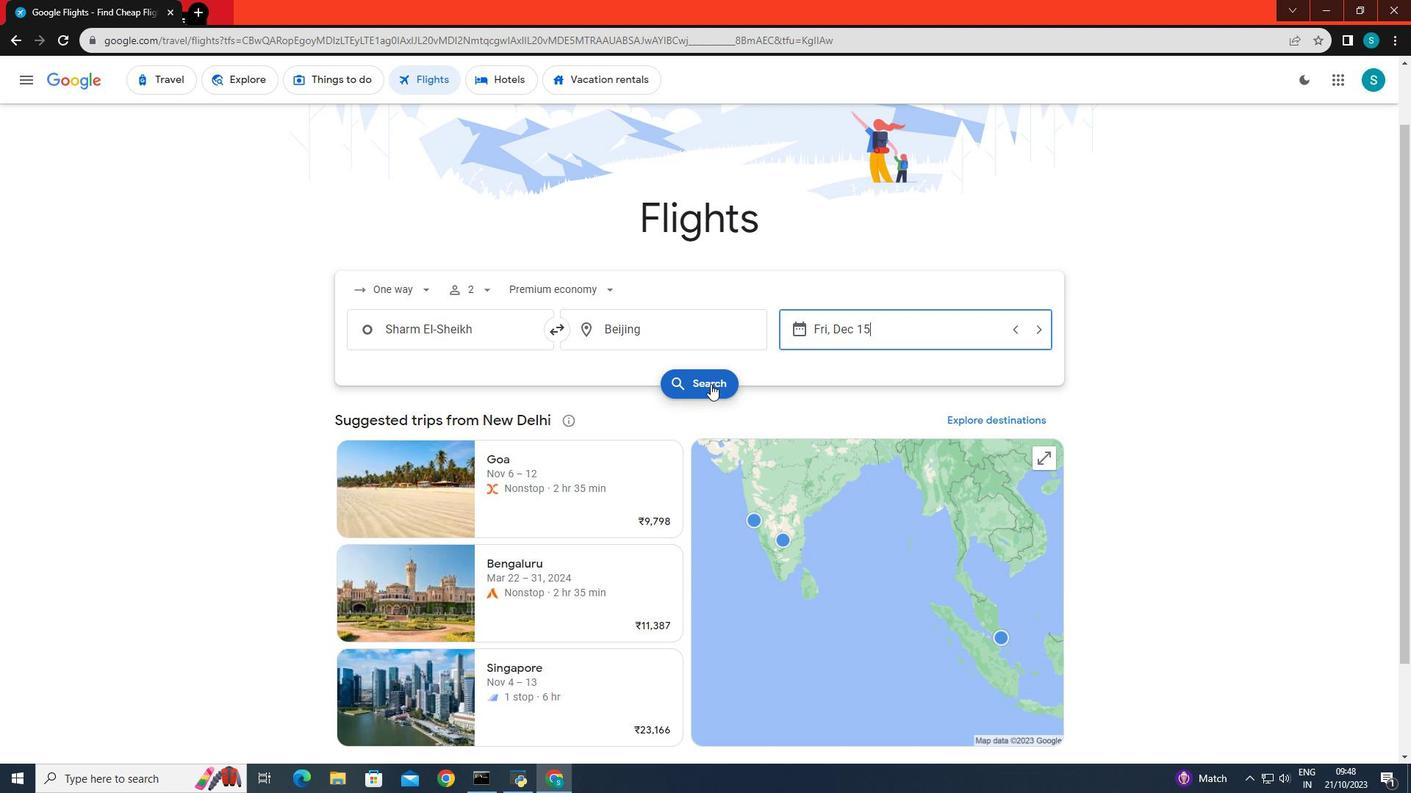 
Action: Mouse pressed left at (710, 384)
Screenshot: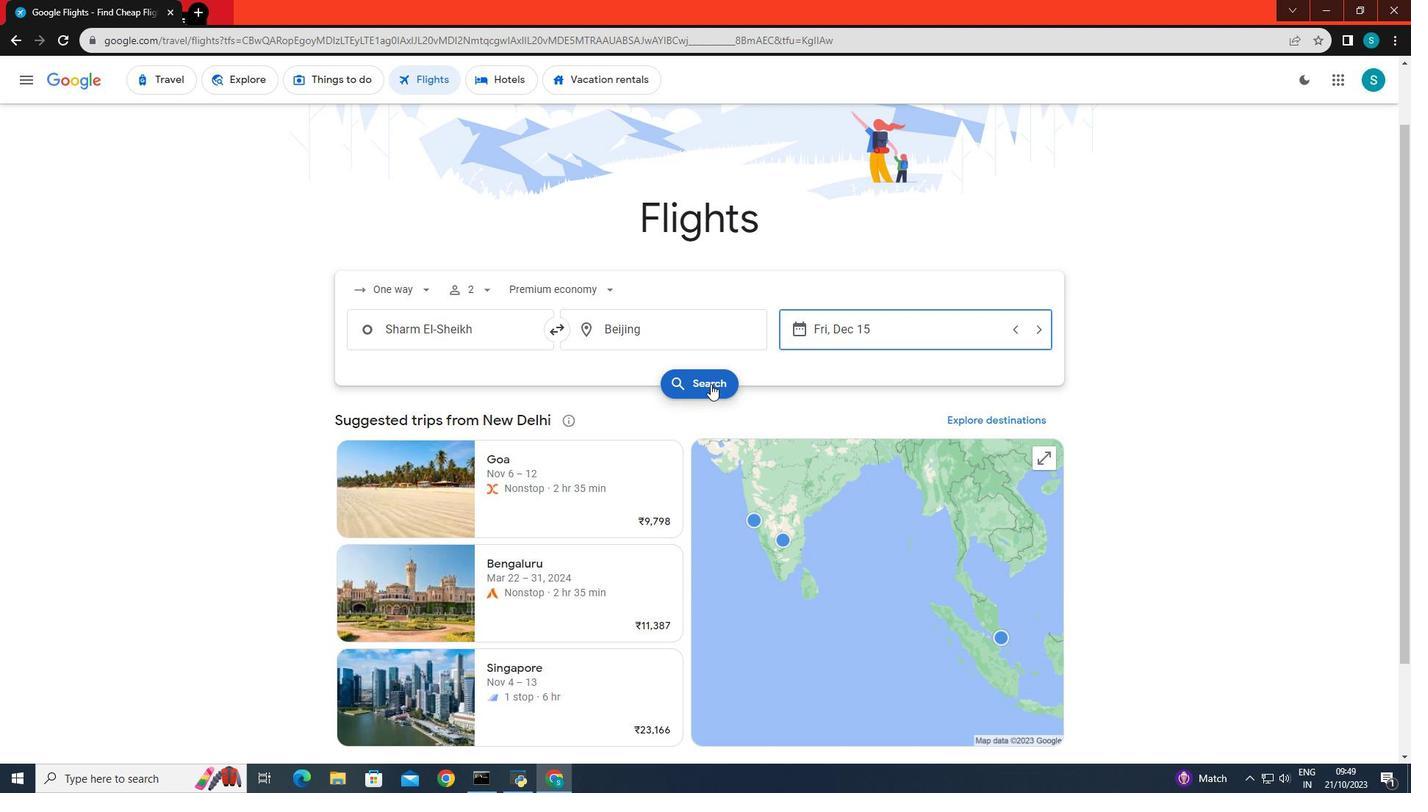 
Action: Mouse moved to (682, 424)
Screenshot: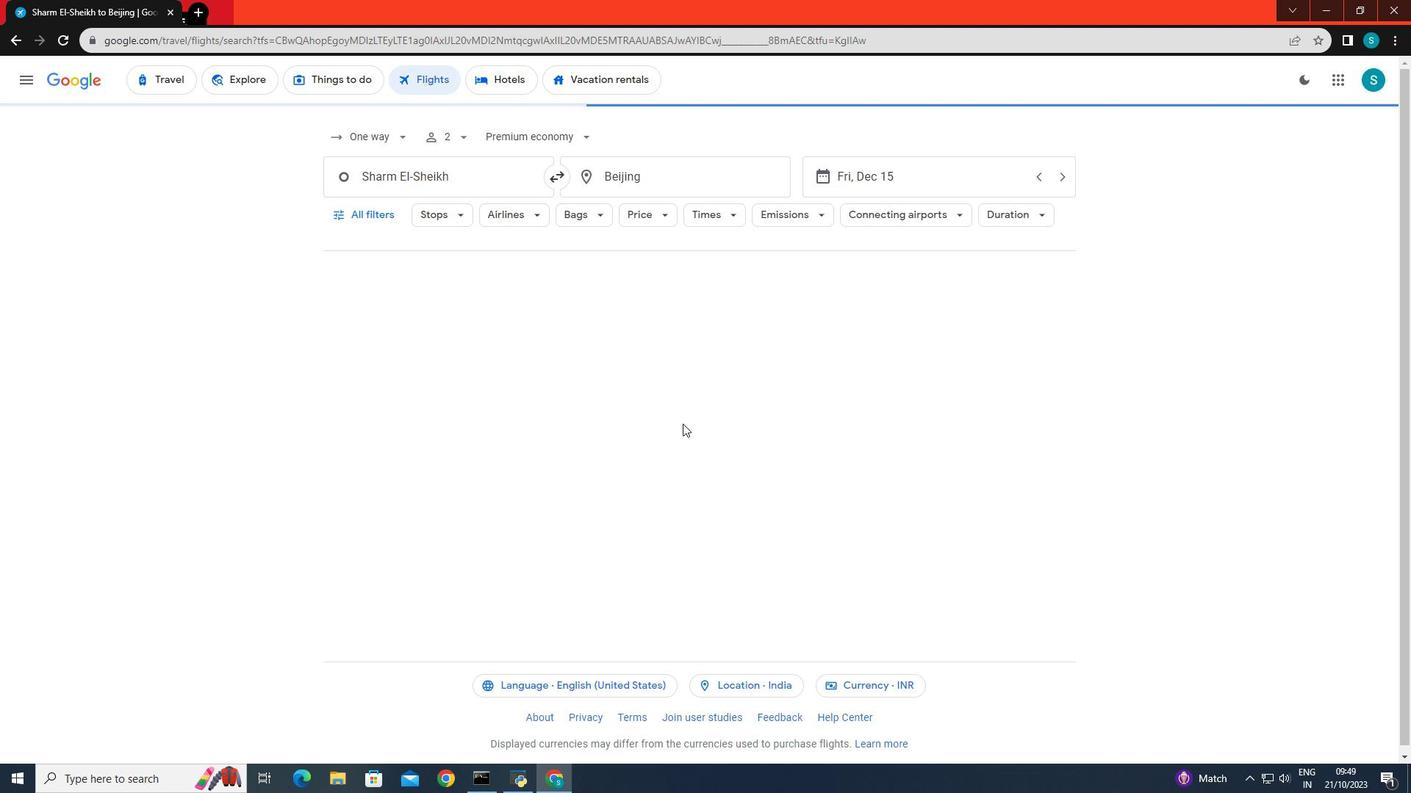 
